 Task: In the Contact  Nova.Martin@iko.com, Create email and send with subject: 'Elevate Your Success: Introducing a Transformative Opportunity', and with mail content 'Good Evening,_x000D_
Step into a world of unlimited possibilities. Our cutting-edge solution will empower you to overcome challenges and achieve unparalleled success in your industry._x000D_
Thanks and Regards', attach the document: Agenda.pdf and insert image: visitingcard.jpg. Below Thank and Regards, write Reddit and insert the URL: 'www.reddit.com'. Mark checkbox to create task to follow up : In 1 week. Logged in from softage.10@softage.net
Action: Mouse moved to (84, 47)
Screenshot: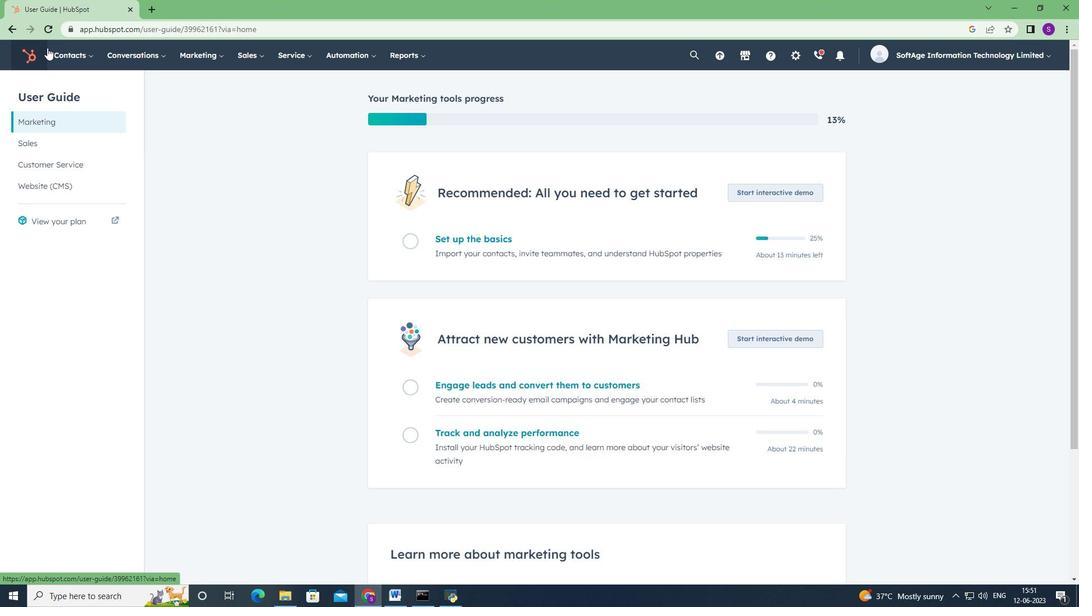 
Action: Mouse pressed left at (84, 47)
Screenshot: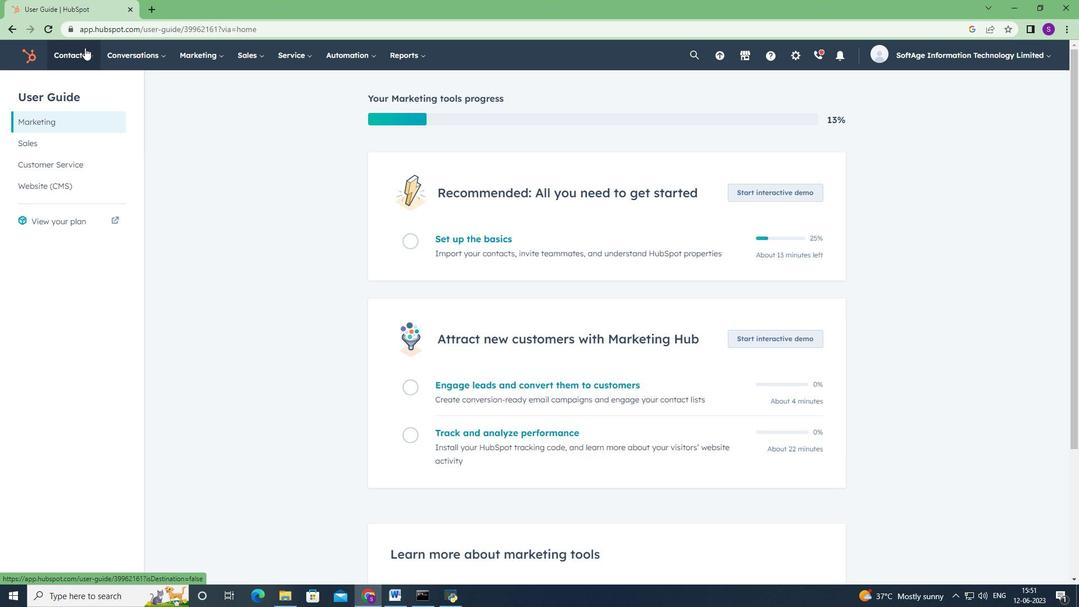 
Action: Mouse moved to (96, 90)
Screenshot: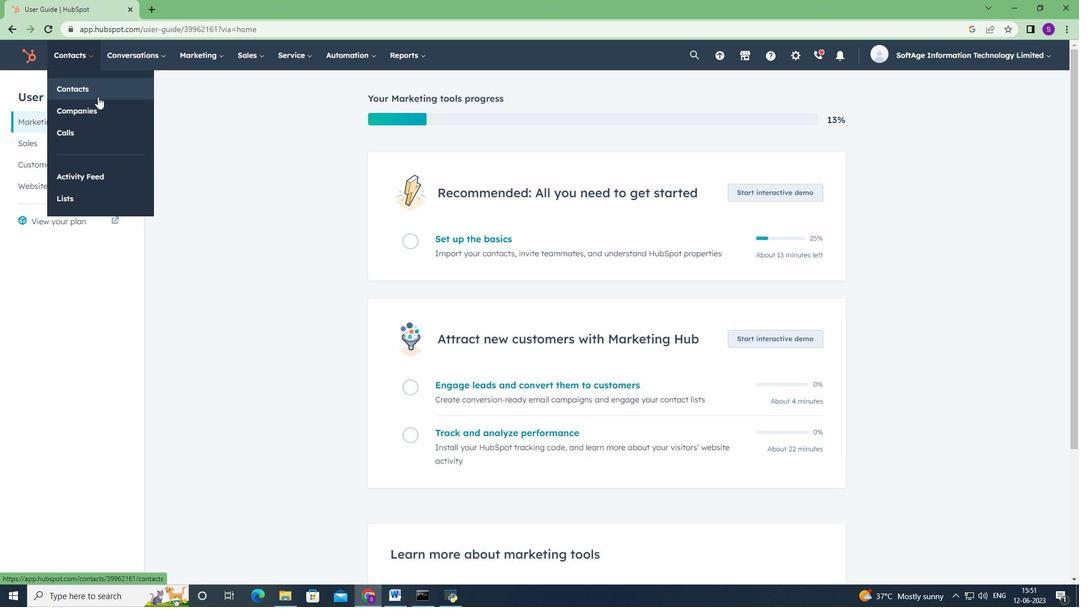 
Action: Mouse pressed left at (96, 90)
Screenshot: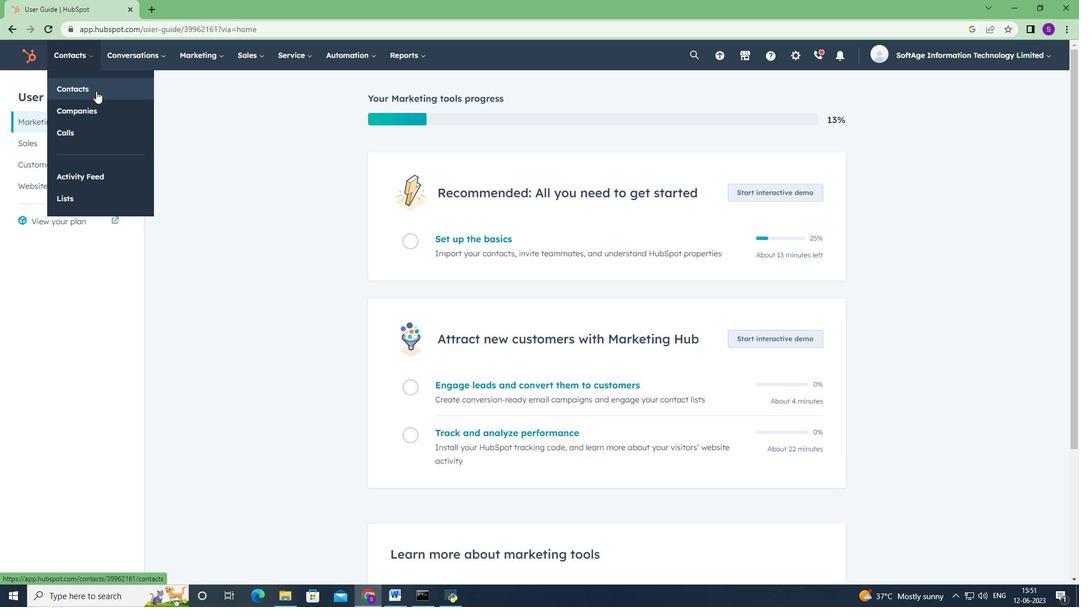 
Action: Mouse moved to (71, 183)
Screenshot: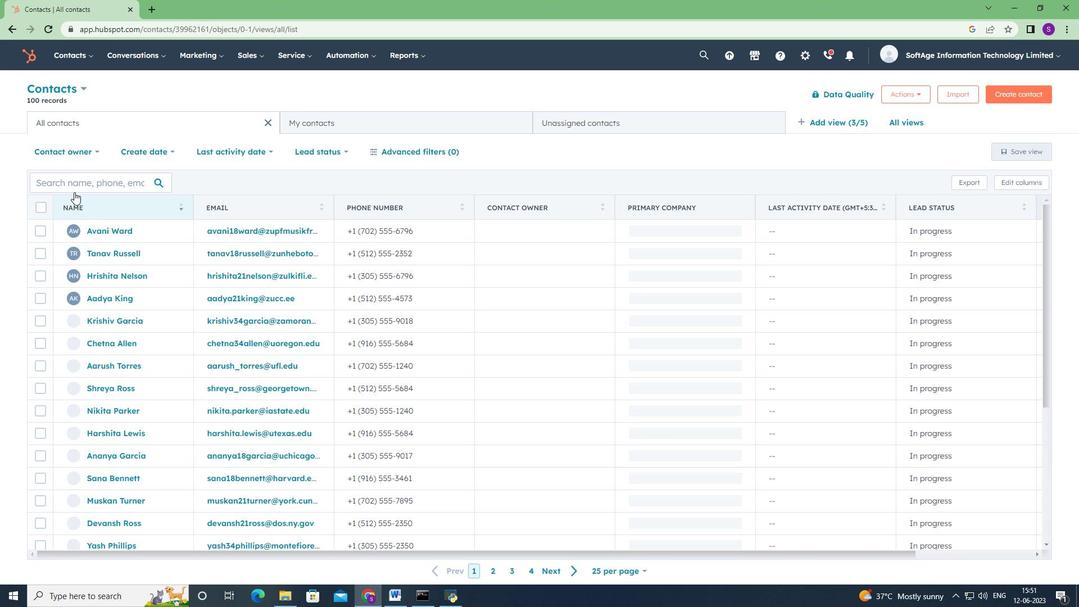 
Action: Mouse pressed left at (71, 183)
Screenshot: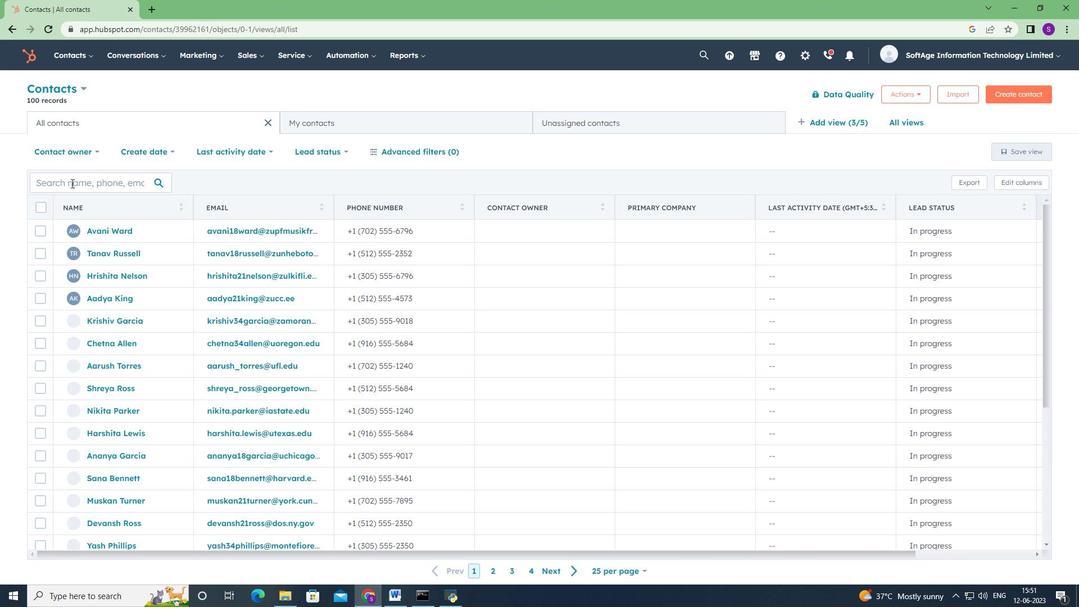 
Action: Key pressed <Key.shift><Key.shift>Nova.<Key.shift>Martin<Key.shift>@iko.com
Screenshot: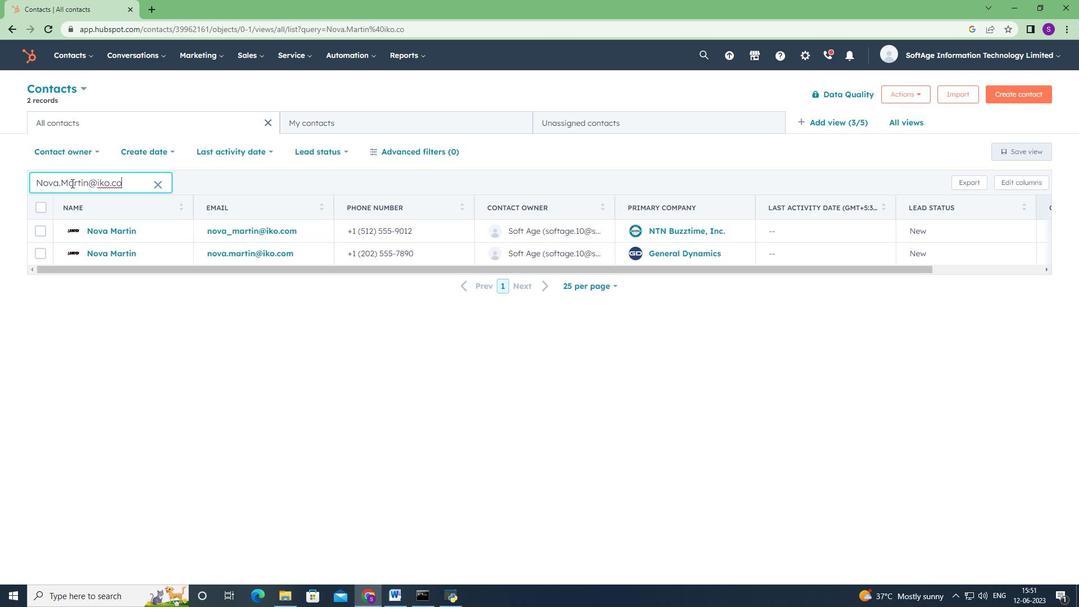 
Action: Mouse moved to (118, 258)
Screenshot: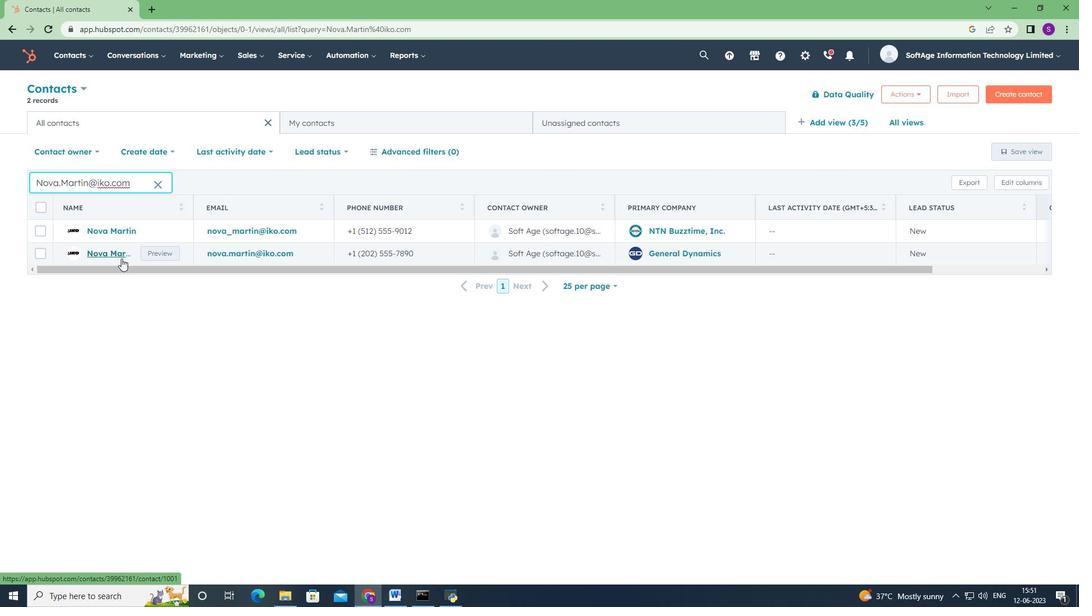 
Action: Mouse pressed left at (118, 258)
Screenshot: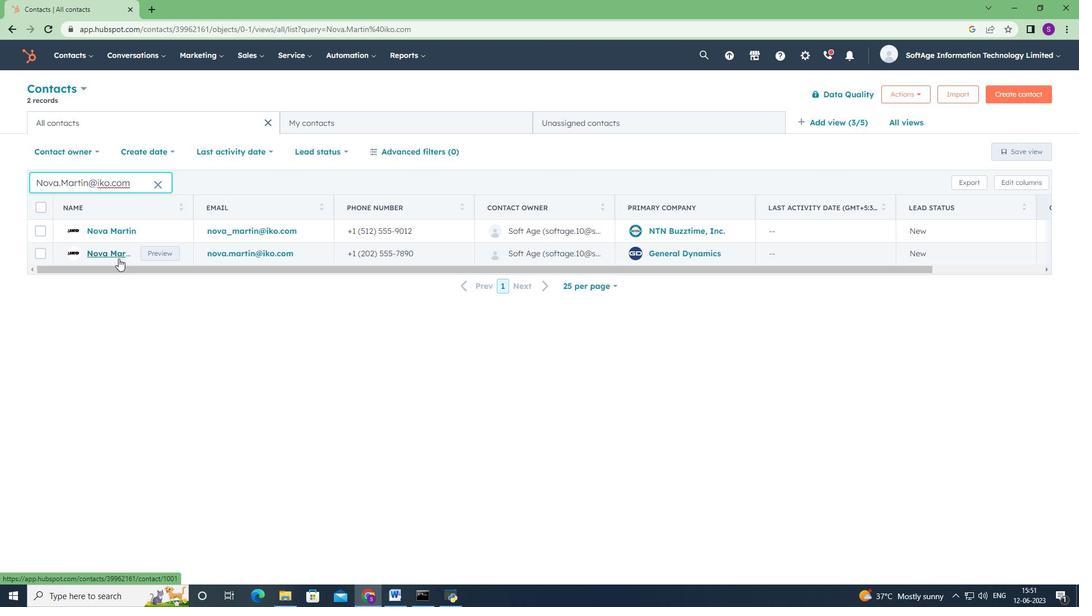
Action: Mouse moved to (77, 190)
Screenshot: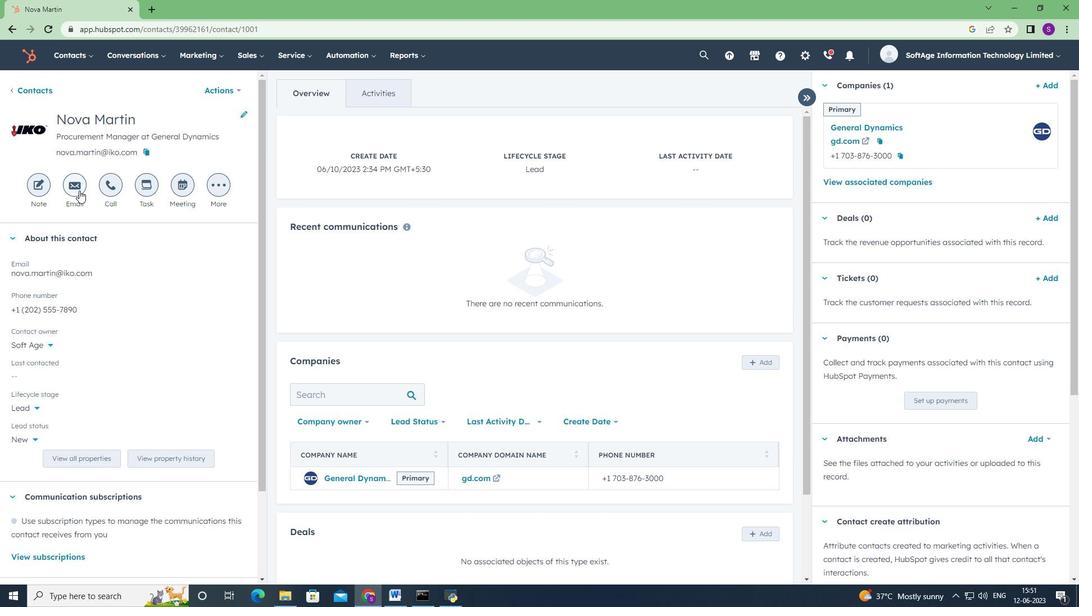 
Action: Mouse pressed left at (77, 190)
Screenshot: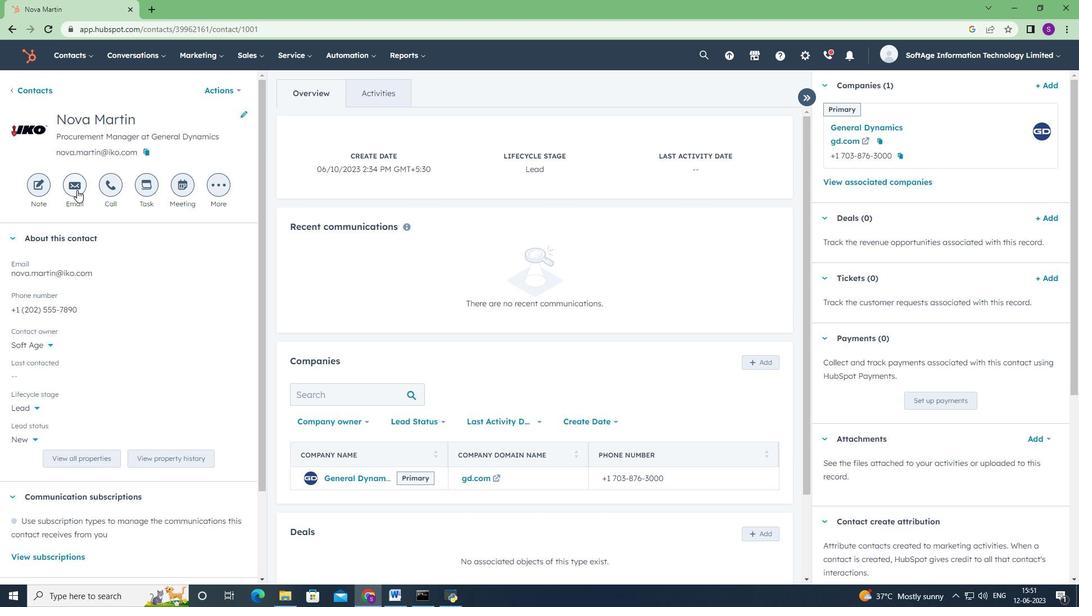 
Action: Mouse moved to (683, 396)
Screenshot: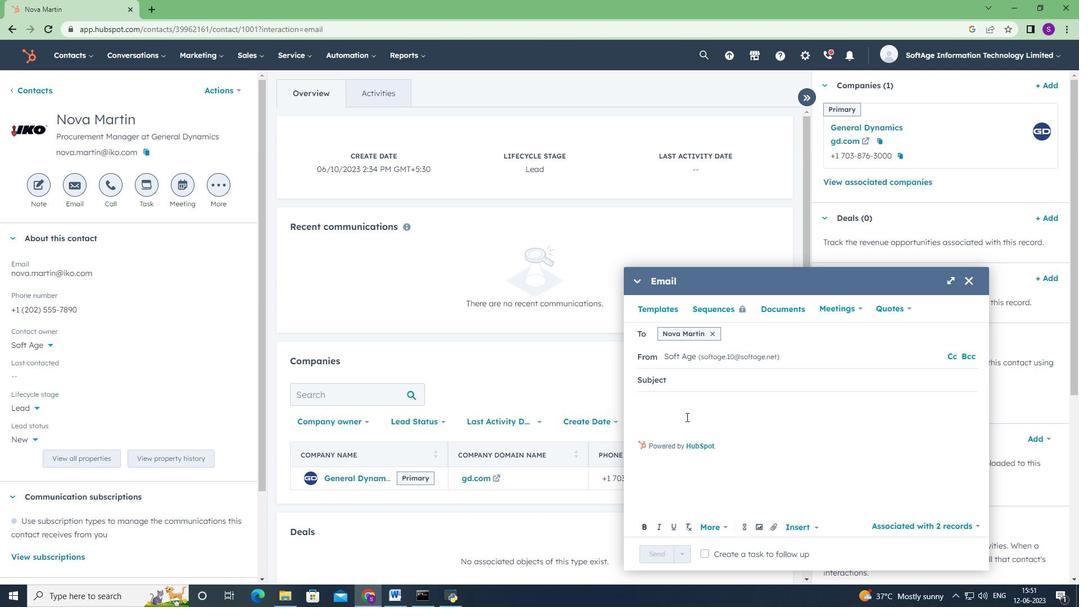 
Action: Key pressed <Key.shift>Elevate<Key.space><Key.shift>Your<Key.space><Key.shift>Success<Key.shift><Key.shift><Key.shift><Key.shift><Key.shift><Key.shift><Key.shift>:<Key.space><Key.shift><Key.shift><Key.shift><Key.shift><Key.shift><Key.shift><Key.shift>Introducing<Key.space>a<Key.space><Key.shift>Transformative<Key.space><Key.shift>Opportunity
Screenshot: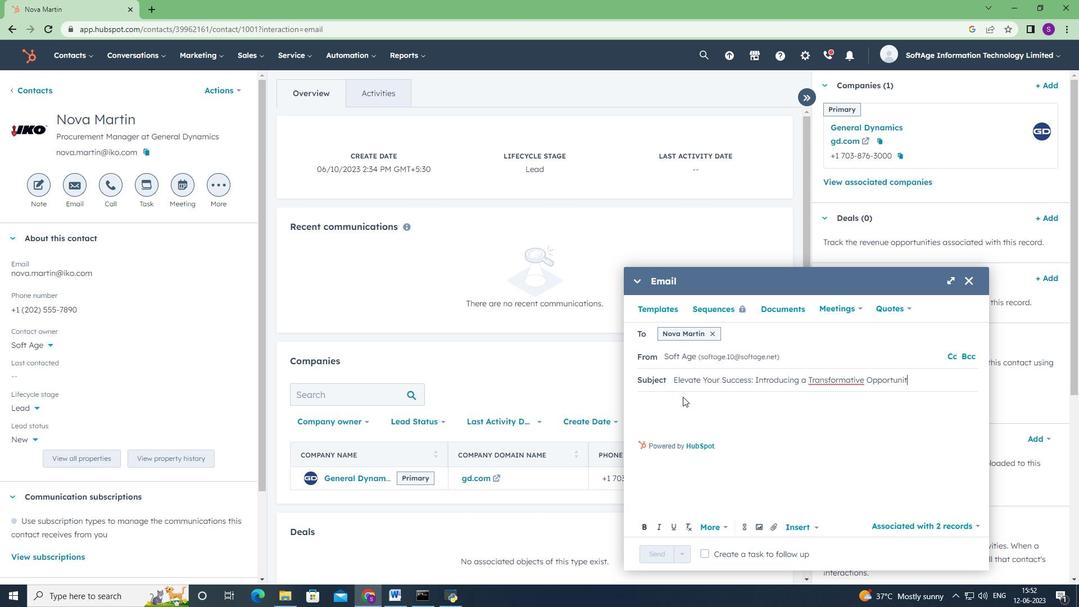 
Action: Mouse moved to (664, 405)
Screenshot: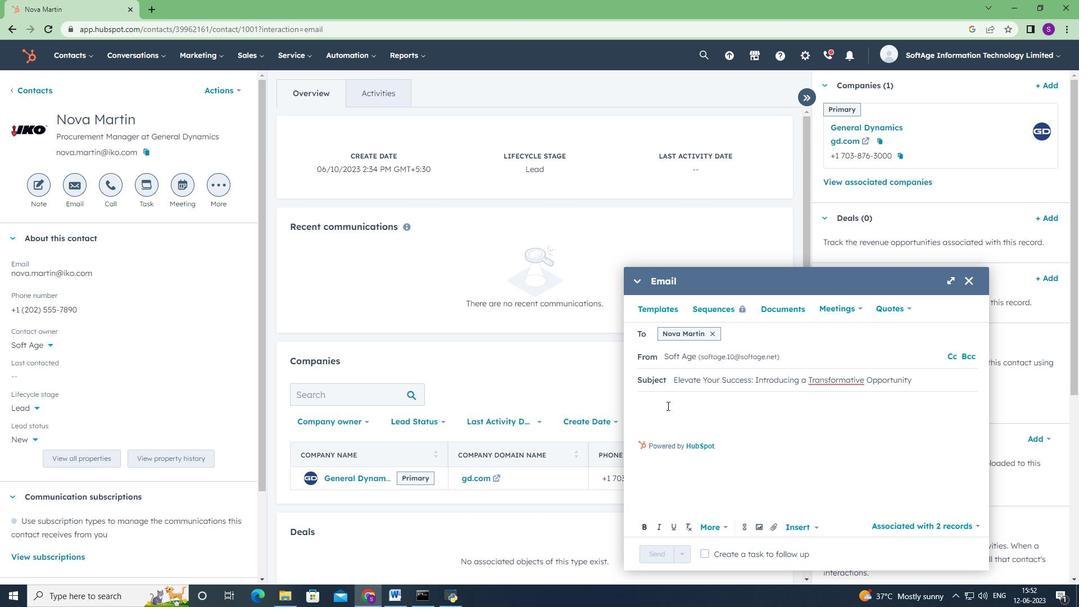 
Action: Mouse pressed left at (664, 405)
Screenshot: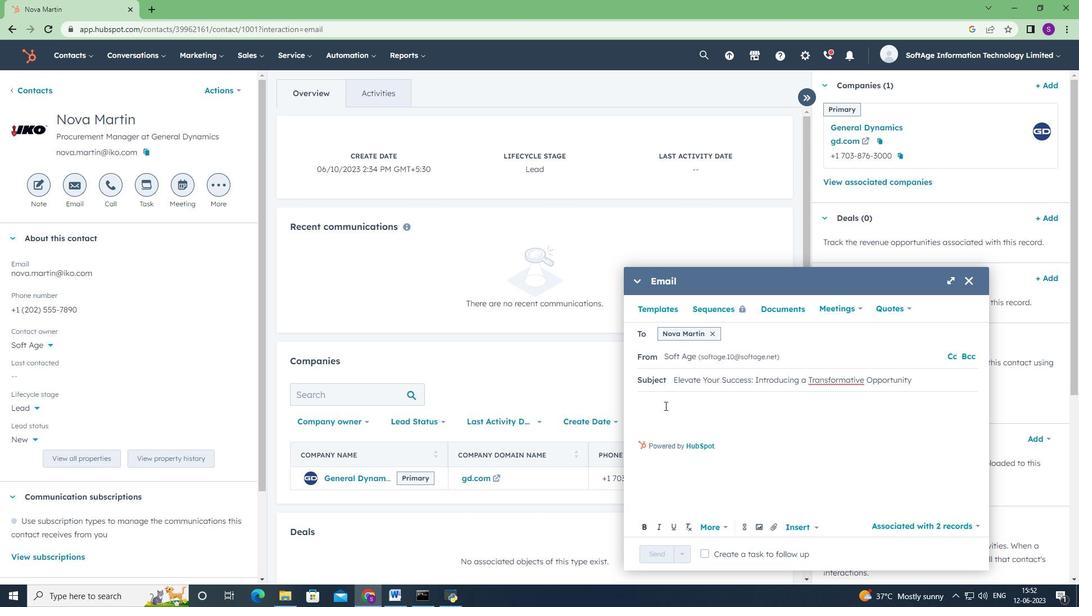 
Action: Key pressed <Key.shift><Key.shift><Key.shift><Key.shift><Key.shift><Key.shift>Good<Key.space><Key.shift><Key.shift><Key.shift><Key.shift><Key.shift><Key.shift><Key.shift><Key.shift>Evening<Key.enter><Key.shift>Step<Key.space>into<Key.space>a<Key.space>world<Key.space>of<Key.space>unlimited<Key.space>possibilities<Key.space><Key.backspace>.<Key.space><Key.shift>Our<Key.space>cutting-edge<Key.space>solution<Key.space>will<Key.space>empower<Key.space>you<Key.space>to<Key.space>overcome<Key.space>challenges<Key.space>and<Key.space>a<Key.backspace><Key.backspace><Key.backspace><Key.backspace><Key.backspace><Key.backspace><Key.space>and<Key.space>achieve<Key.space>unparalle;<Key.backspace>led<Key.space>success<Key.space>in<Key.space>your<Key.space>industry.<Key.enter><Key.shift>Thanks<Key.space>and<Key.space><Key.shift>Regards
Screenshot: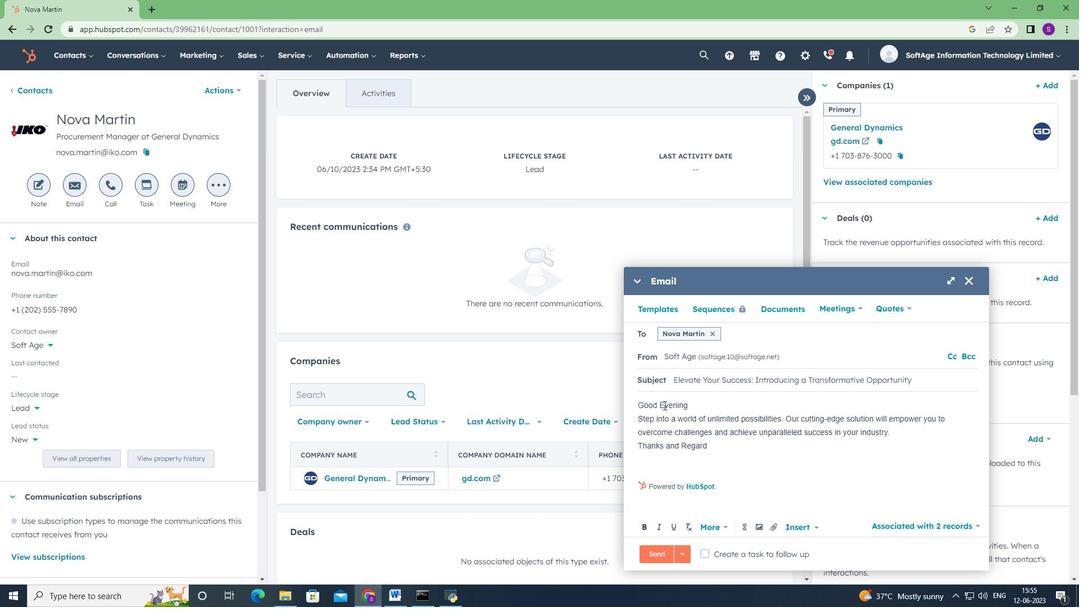 
Action: Mouse moved to (757, 506)
Screenshot: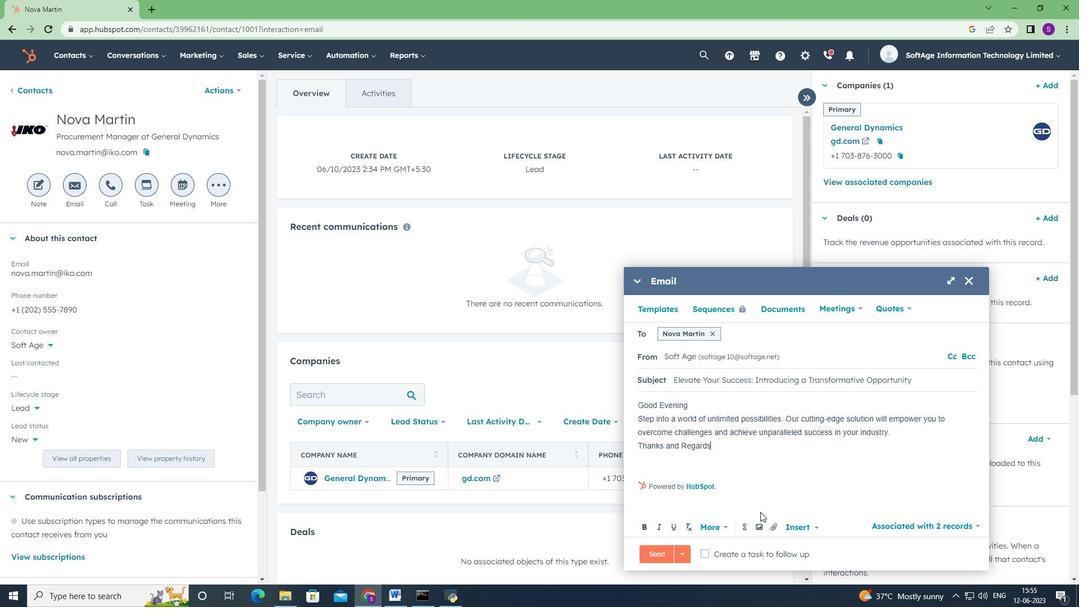 
Action: Key pressed <Key.enter>
Screenshot: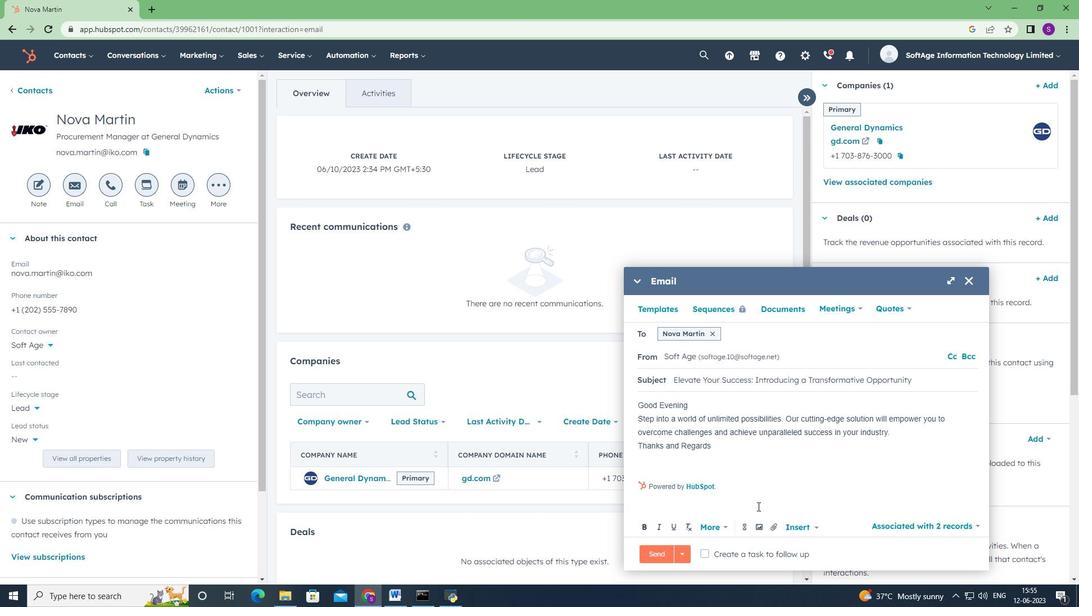 
Action: Mouse moved to (774, 527)
Screenshot: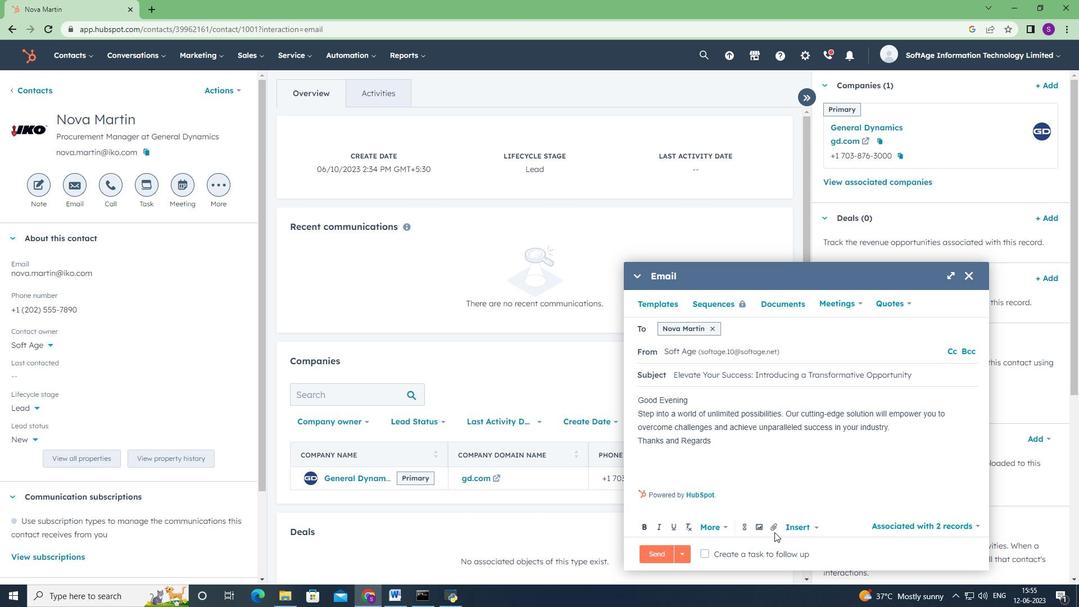 
Action: Mouse pressed left at (774, 527)
Screenshot: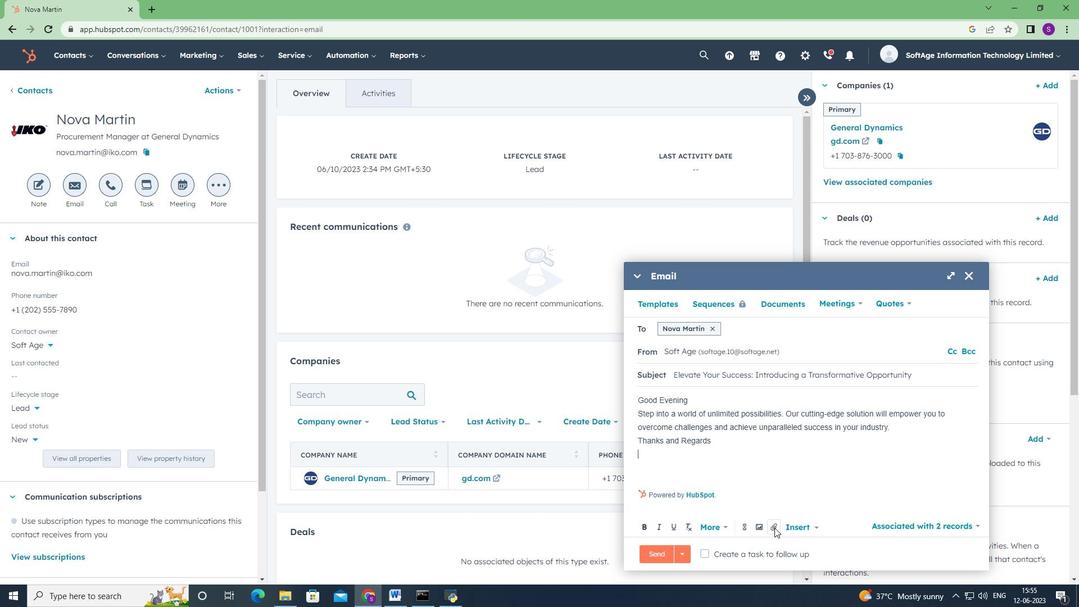 
Action: Mouse moved to (781, 493)
Screenshot: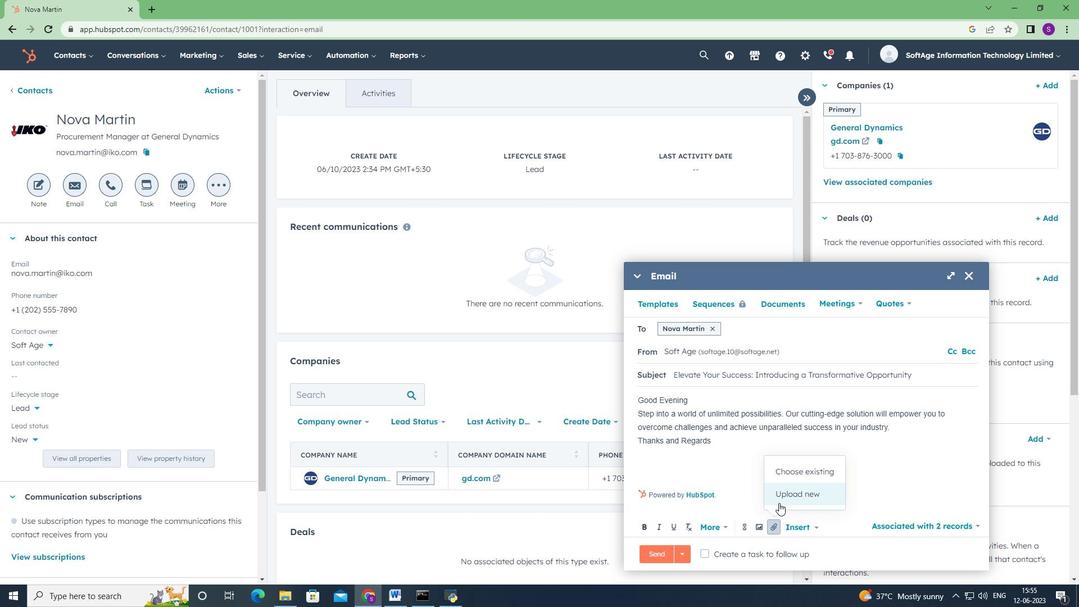 
Action: Mouse pressed left at (781, 493)
Screenshot: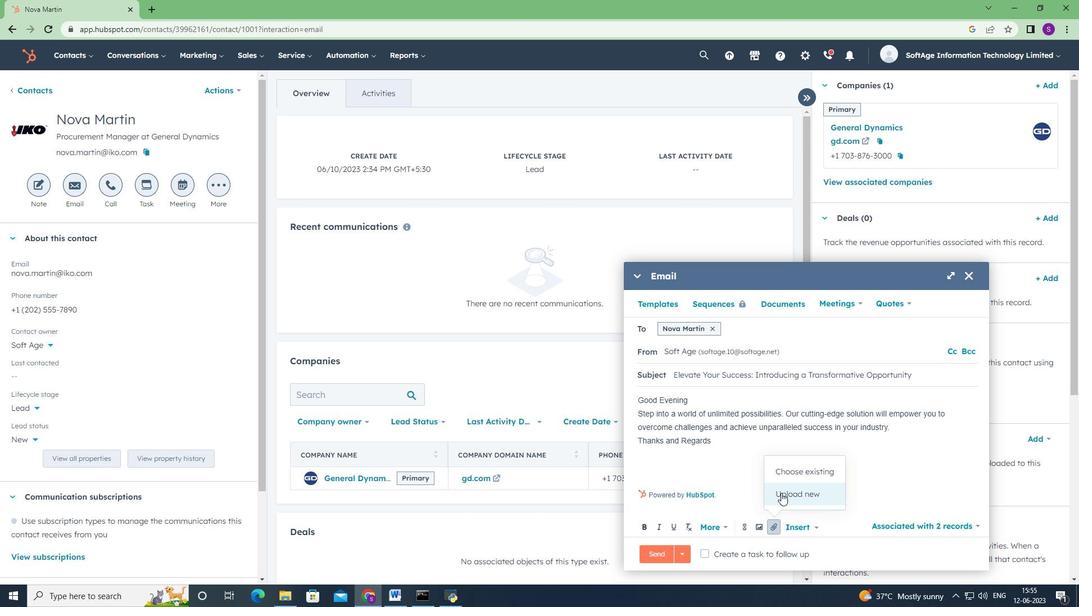 
Action: Mouse moved to (54, 139)
Screenshot: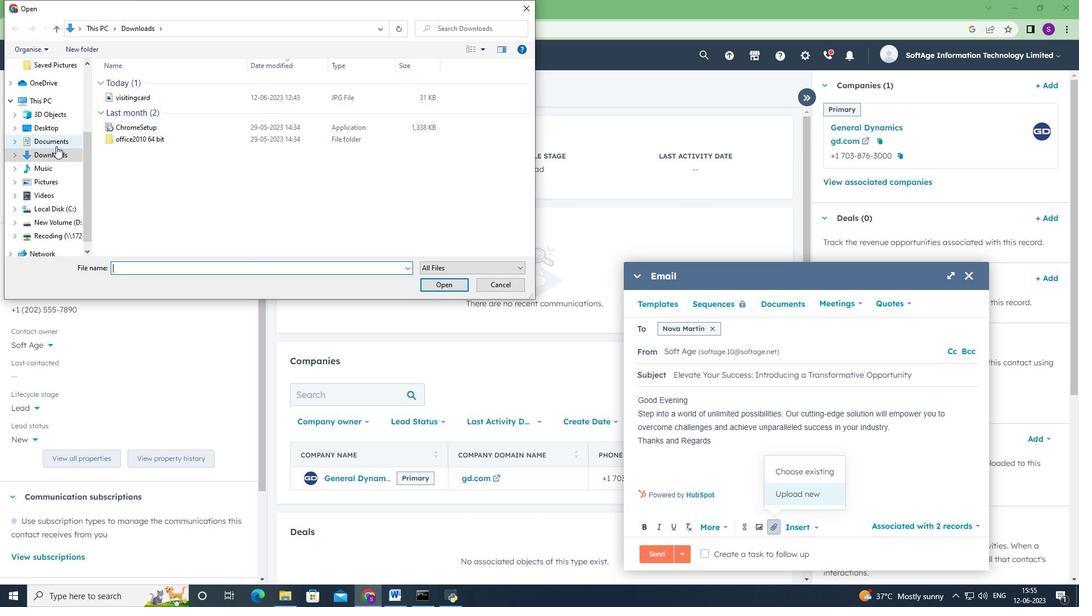 
Action: Mouse pressed left at (54, 139)
Screenshot: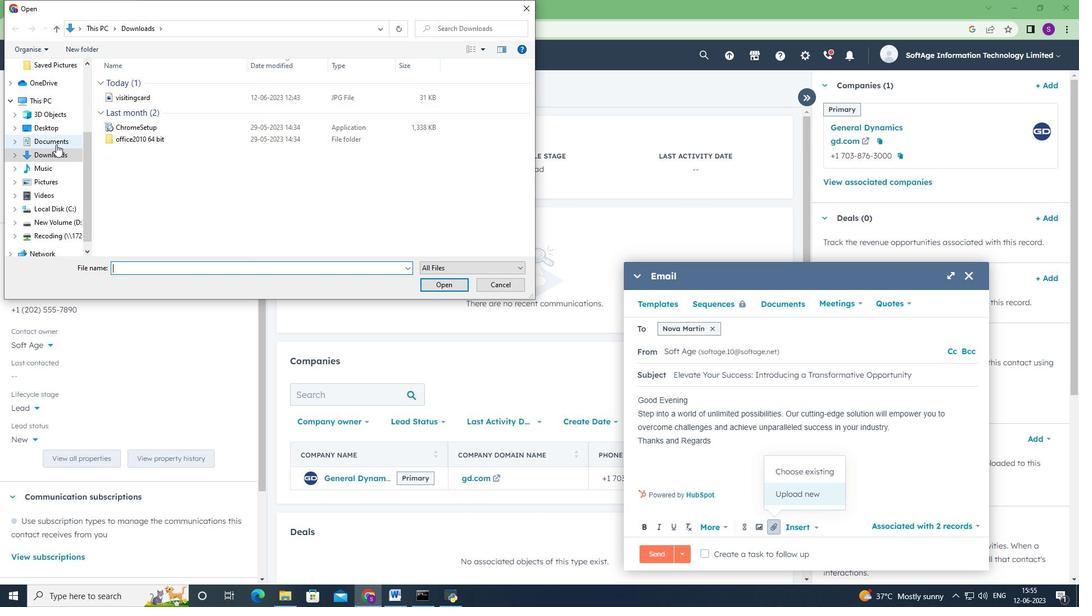 
Action: Mouse moved to (137, 82)
Screenshot: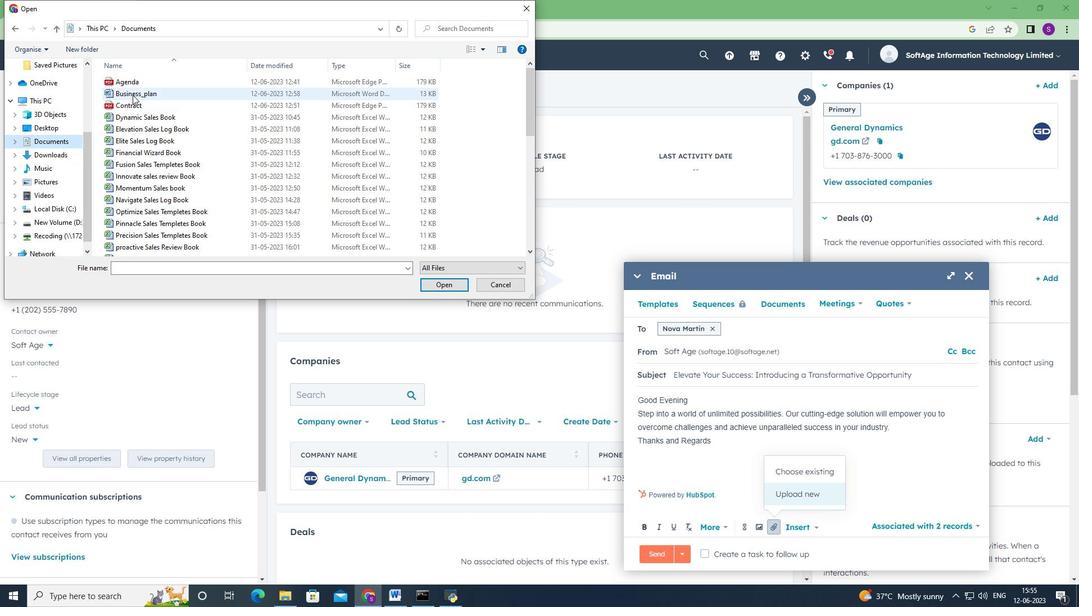 
Action: Mouse pressed left at (137, 82)
Screenshot: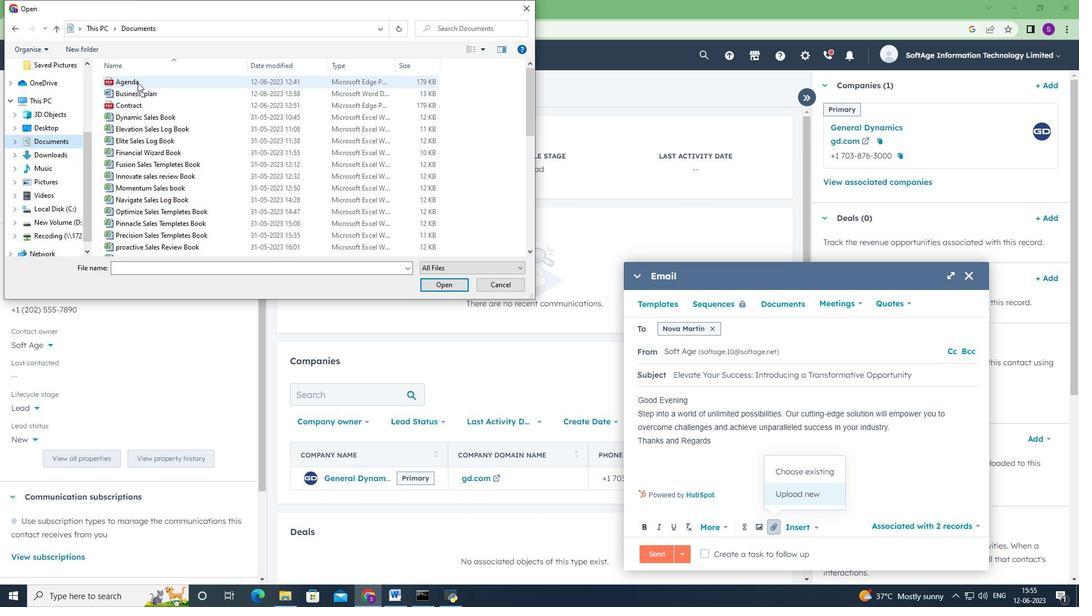 
Action: Mouse moved to (458, 281)
Screenshot: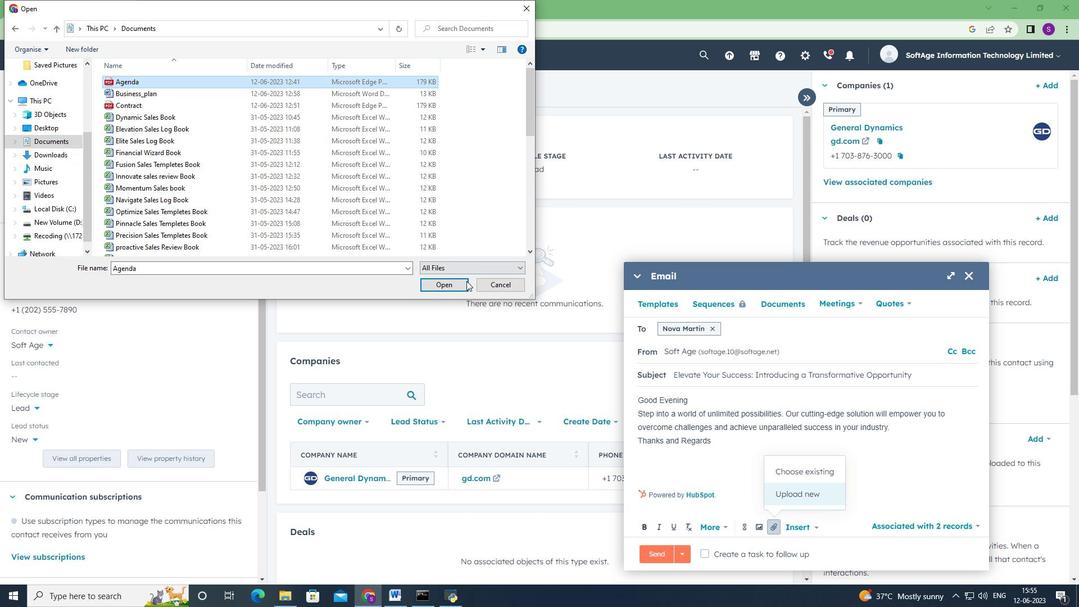 
Action: Mouse pressed left at (458, 281)
Screenshot: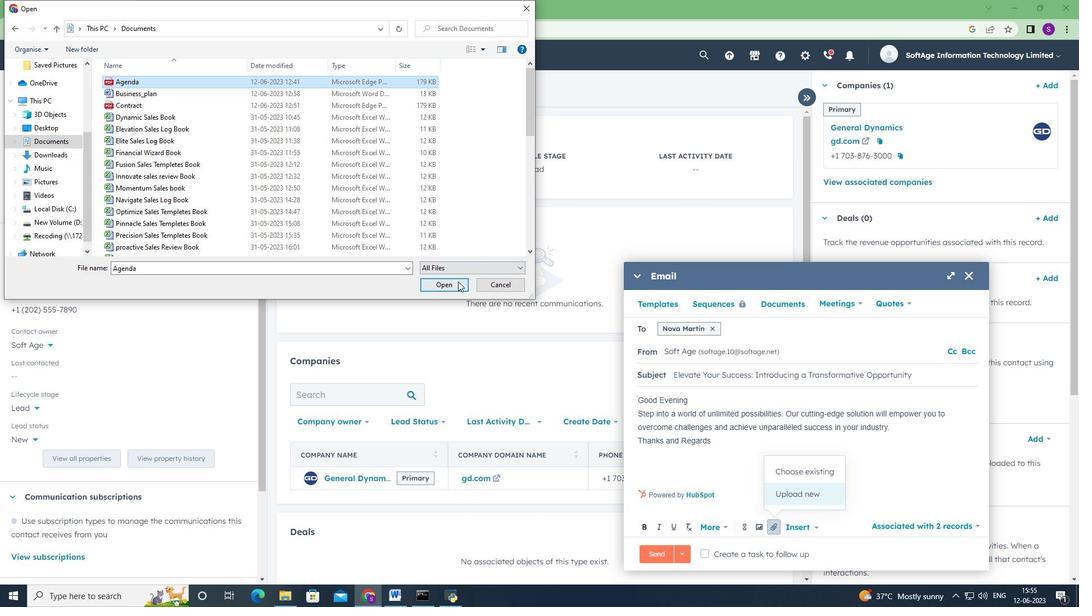 
Action: Mouse moved to (761, 497)
Screenshot: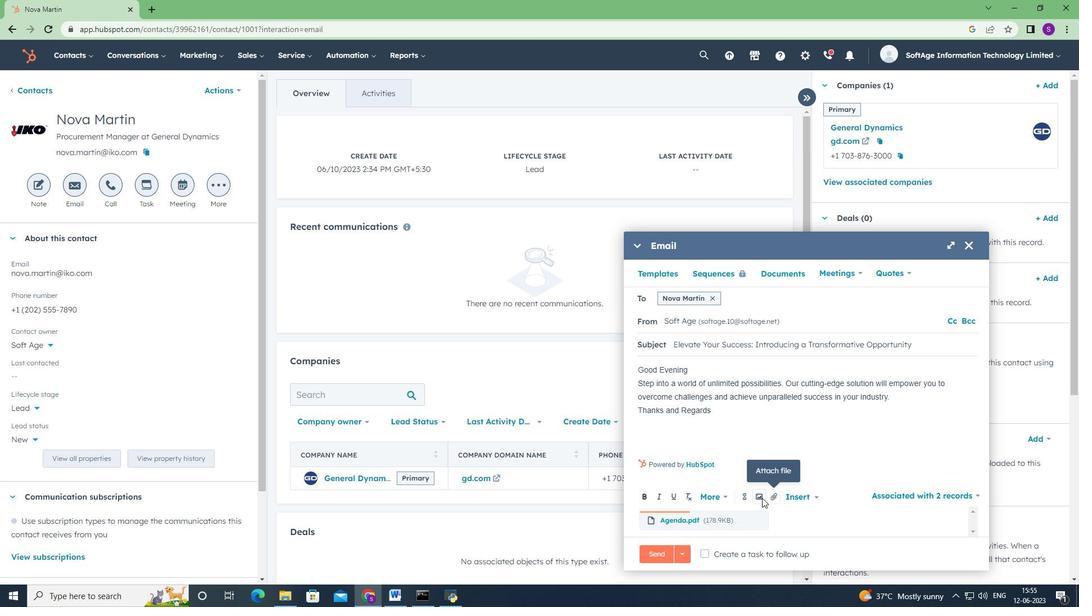 
Action: Mouse pressed left at (761, 497)
Screenshot: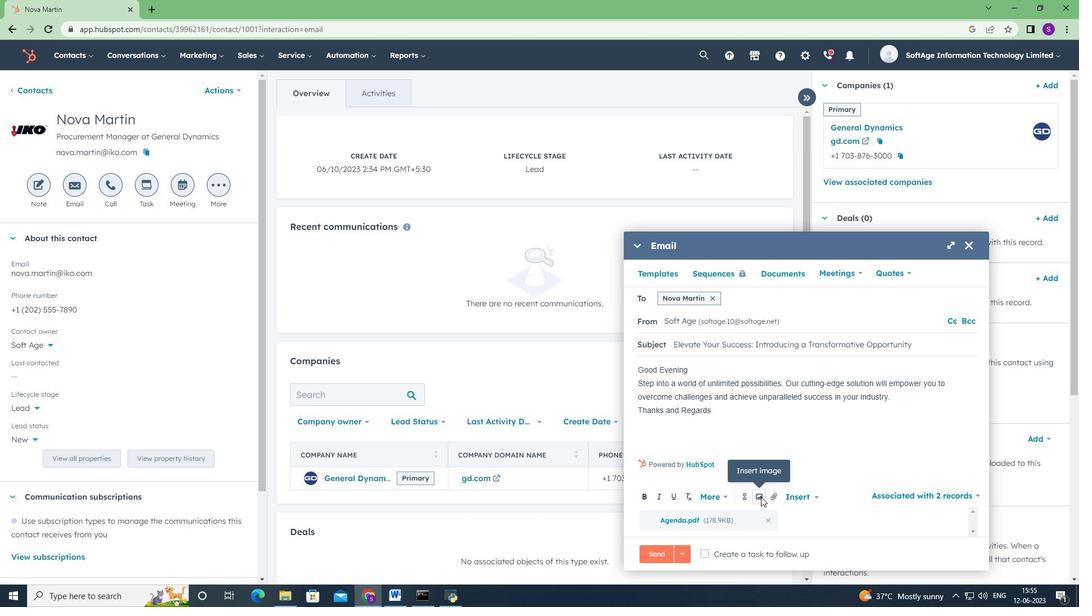 
Action: Mouse moved to (753, 468)
Screenshot: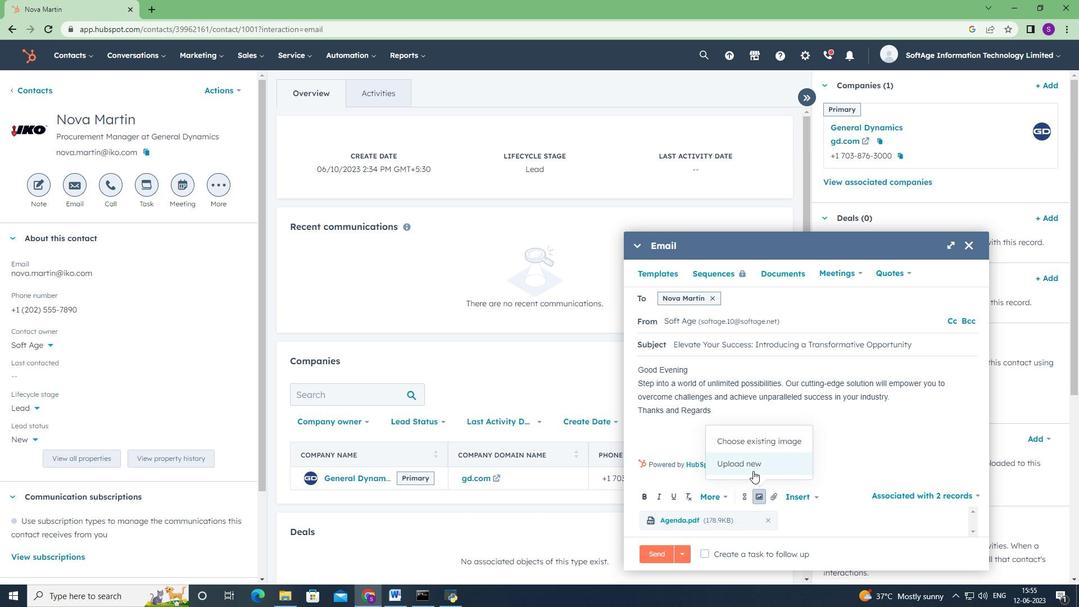 
Action: Mouse pressed left at (753, 468)
Screenshot: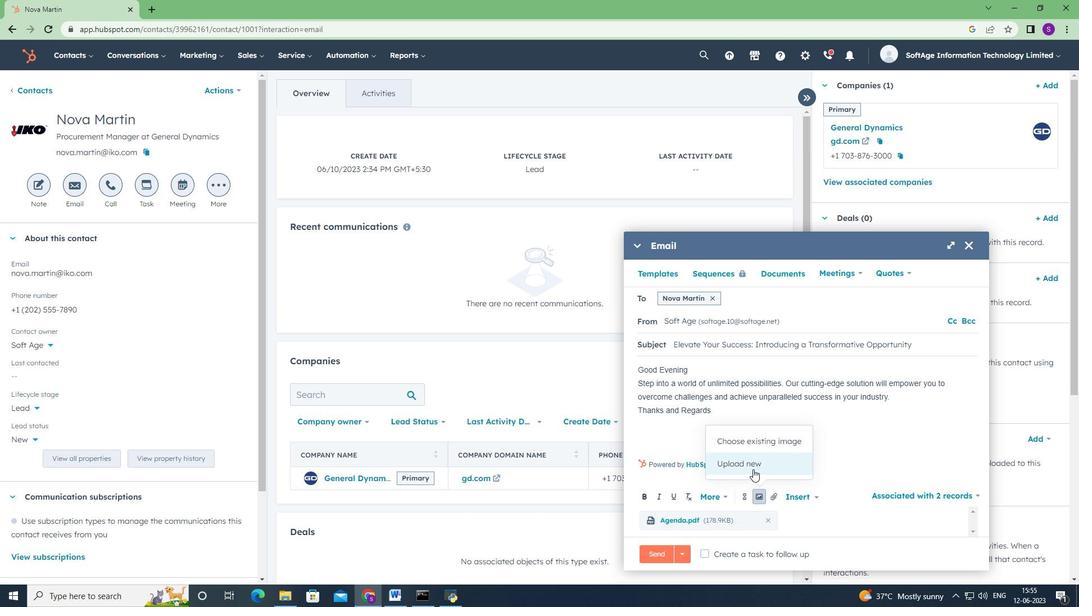 
Action: Mouse moved to (44, 157)
Screenshot: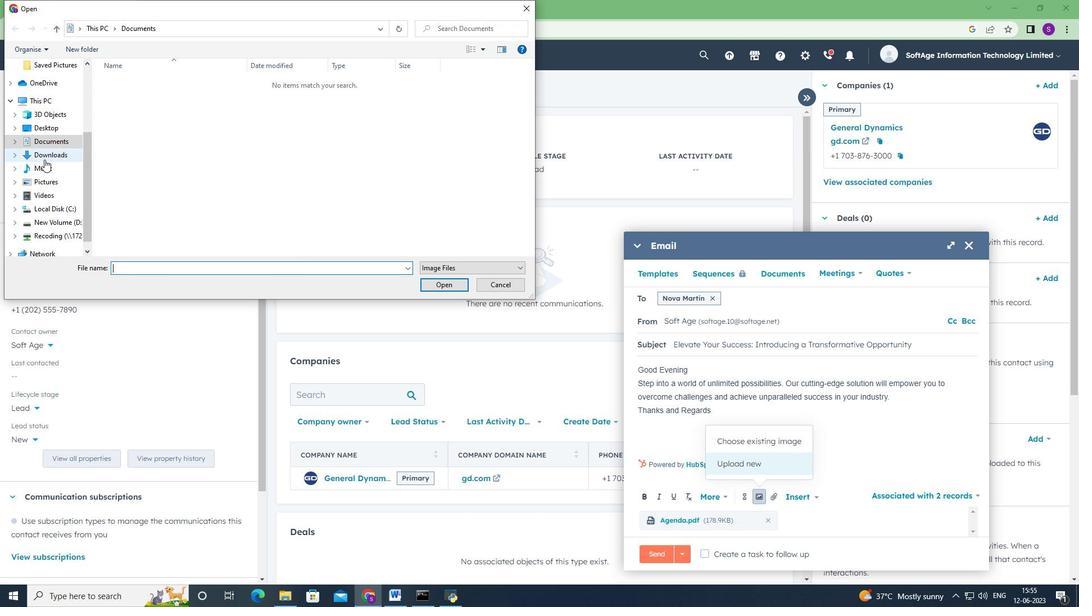 
Action: Mouse pressed left at (44, 157)
Screenshot: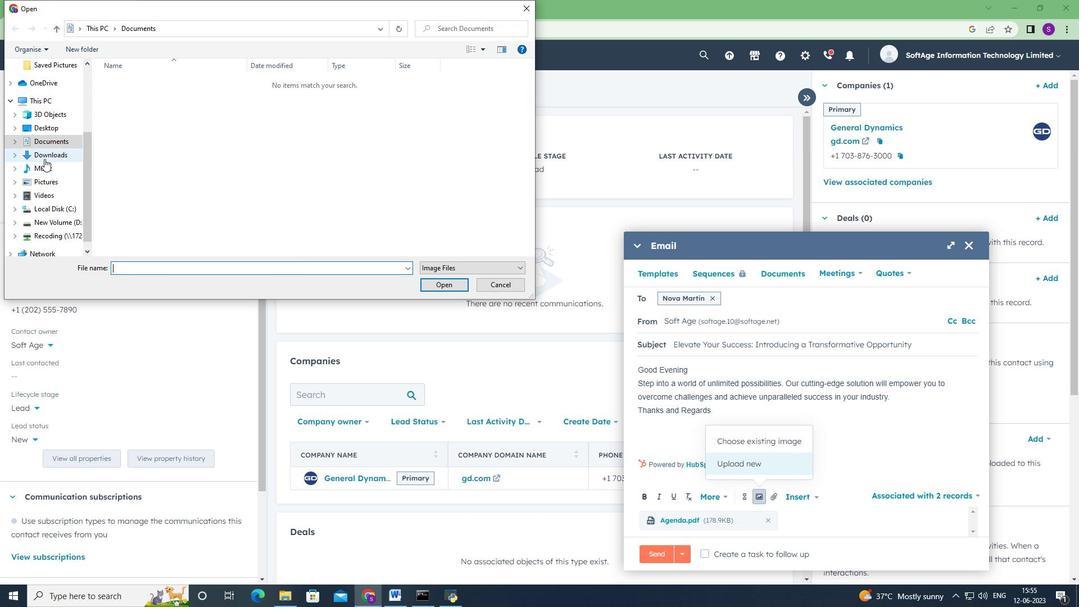 
Action: Mouse moved to (161, 97)
Screenshot: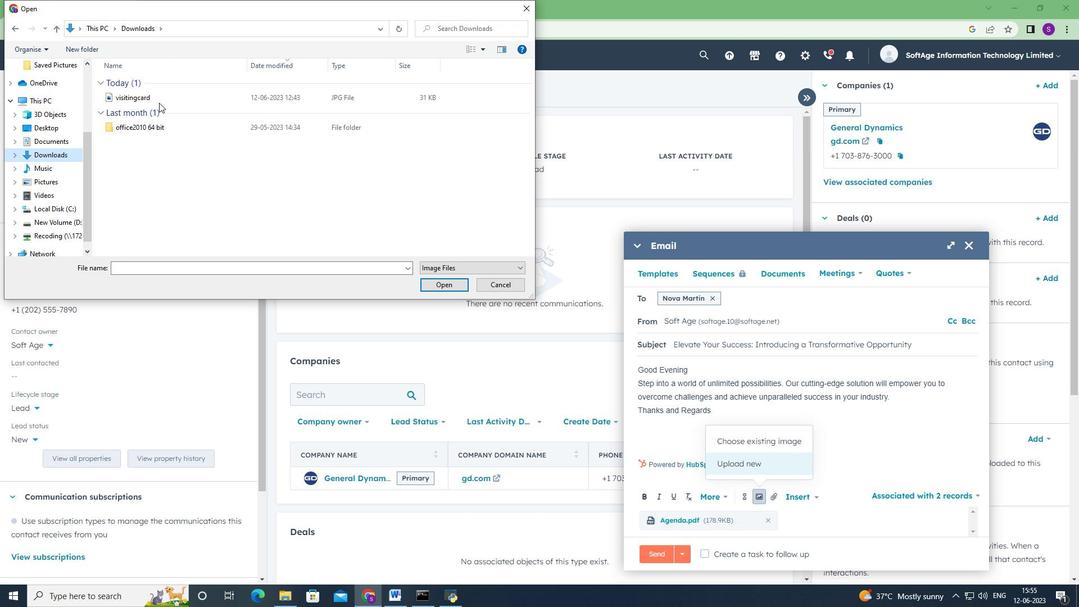 
Action: Mouse pressed left at (161, 97)
Screenshot: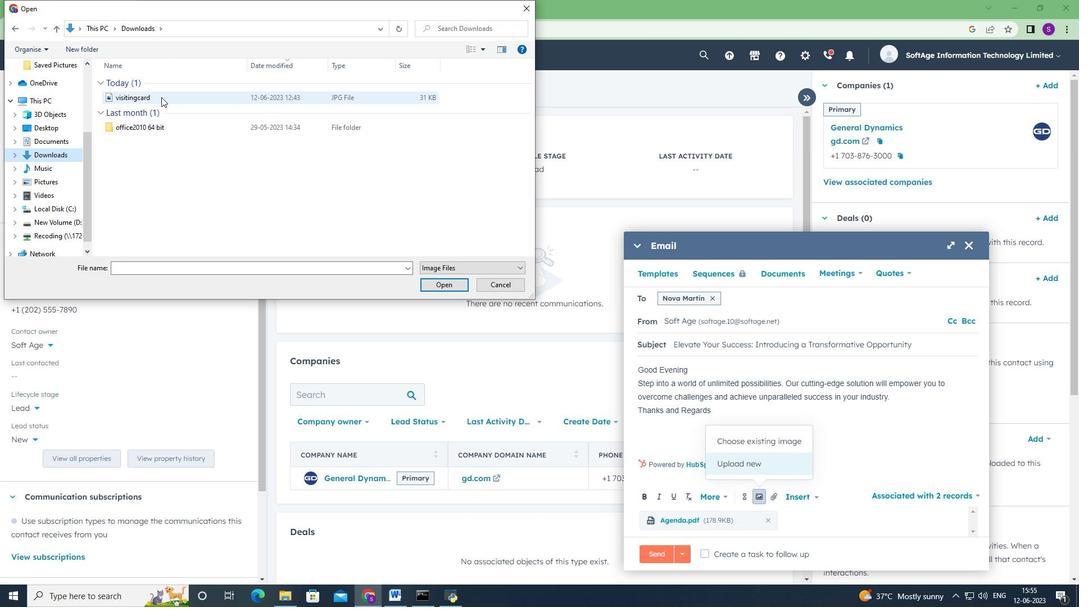
Action: Mouse moved to (438, 285)
Screenshot: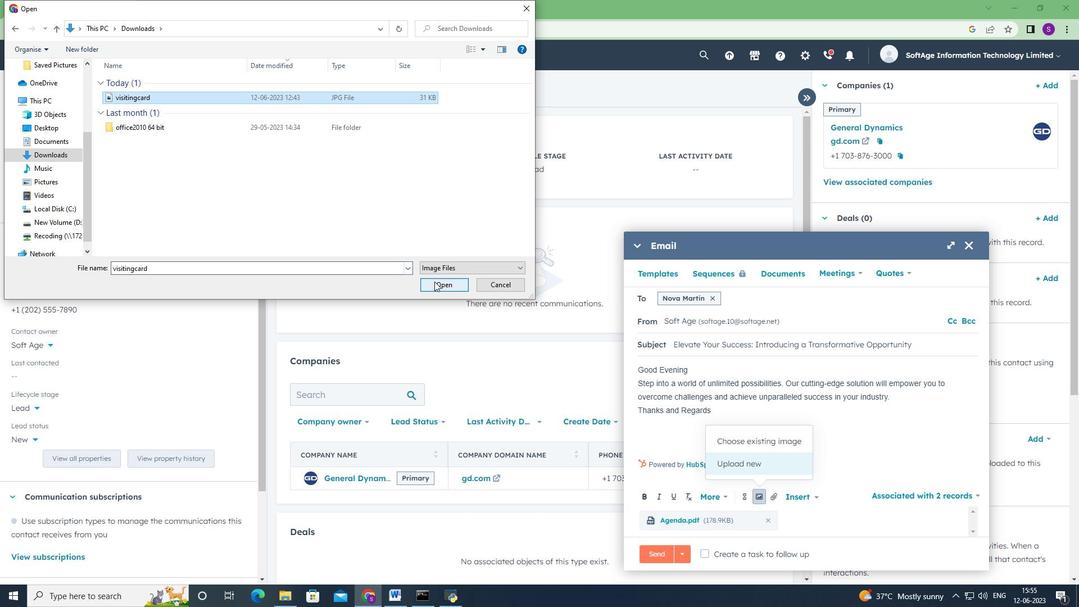 
Action: Mouse pressed left at (438, 285)
Screenshot: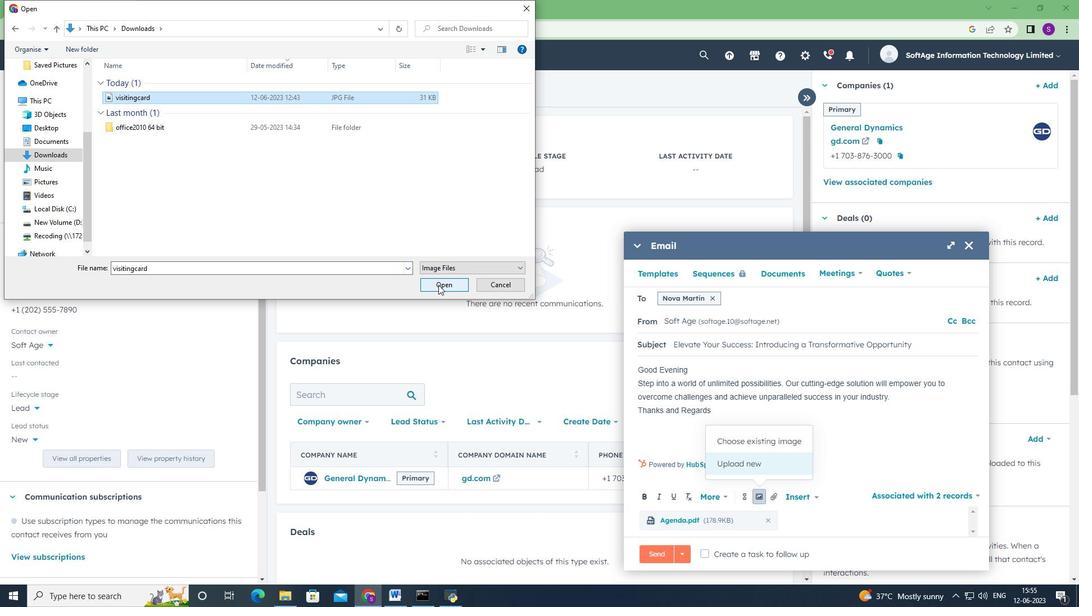 
Action: Mouse moved to (642, 308)
Screenshot: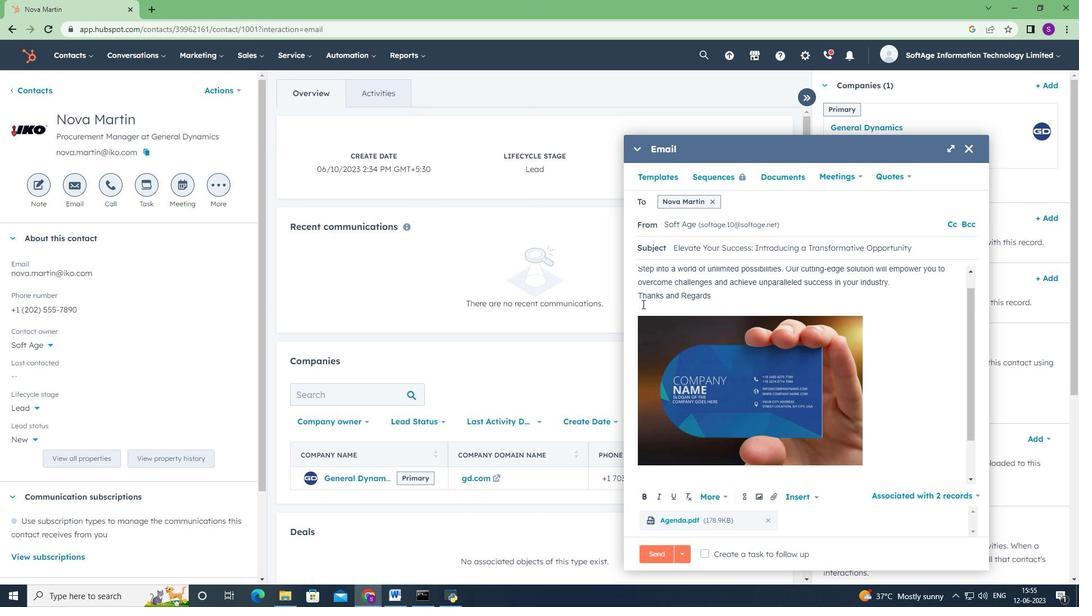 
Action: Mouse pressed left at (642, 308)
Screenshot: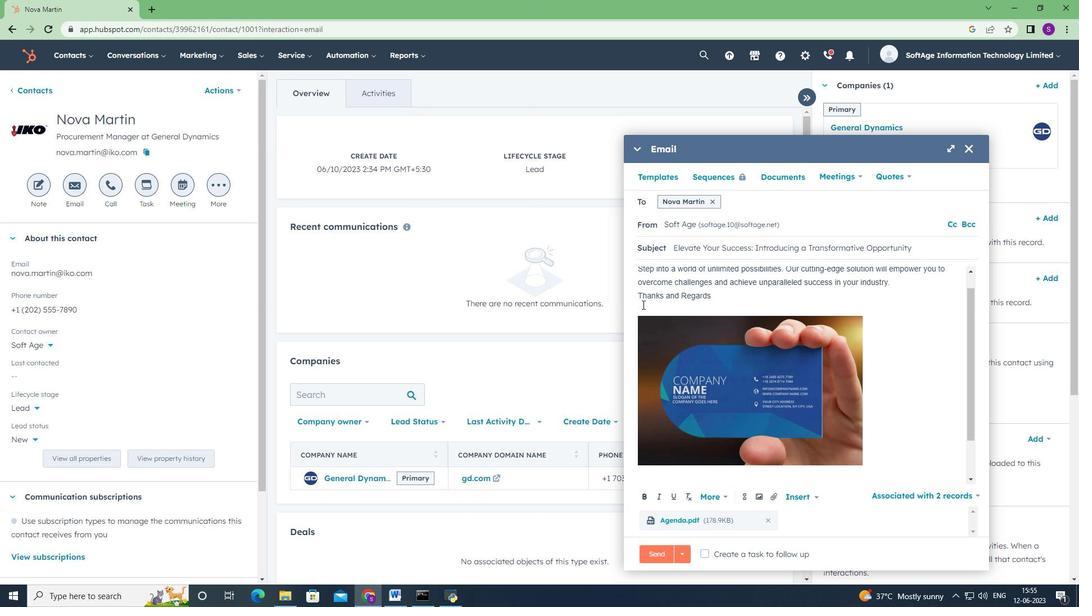 
Action: Key pressed <Key.shift><Key.shift><Key.shift><Key.shift><Key.shift><Key.shift><Key.shift><Key.shift><Key.shift><Key.shift><Key.shift><Key.shift><Key.shift><Key.shift><Key.shift><Key.shift><Key.shift><Key.shift><Key.shift><Key.shift><Key.shift><Key.shift><Key.shift><Key.shift><Key.shift><Key.shift><Key.shift><Key.shift><Key.shift><Key.shift><Key.shift><Key.shift><Key.shift><Key.shift><Key.shift><Key.shift><Key.shift><Key.shift><Key.shift><Key.shift><Key.shift><Key.shift><Key.shift><Key.shift><Key.shift><Key.shift><Key.shift><Key.shift><Key.shift><Key.shift><Key.shift><Key.shift><Key.shift><Key.shift><Key.shift><Key.shift><Key.shift><Key.shift><Key.shift><Key.shift><Key.shift><Key.shift><Key.shift><Key.shift><Key.shift><Key.shift><Key.shift><Key.shift><Key.shift><Key.shift><Key.shift><Key.shift><Key.shift><Key.shift><Key.shift><Key.shift><Key.shift><Key.shift><Key.shift><Key.shift><Key.shift><Key.shift><Key.shift>Redi<Key.backspace>dit<Key.space>
Screenshot: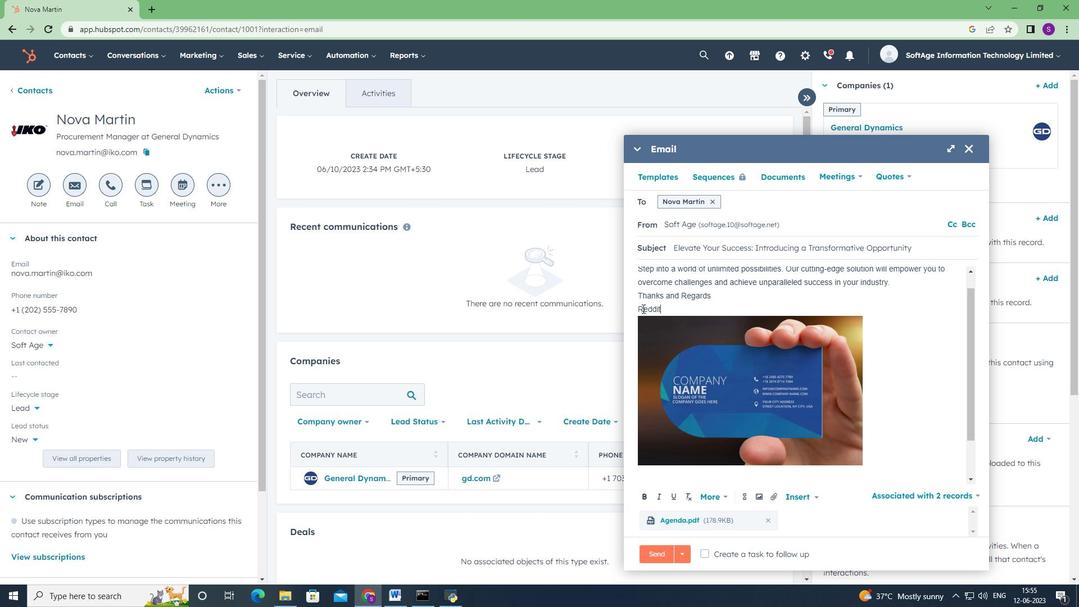 
Action: Mouse moved to (745, 498)
Screenshot: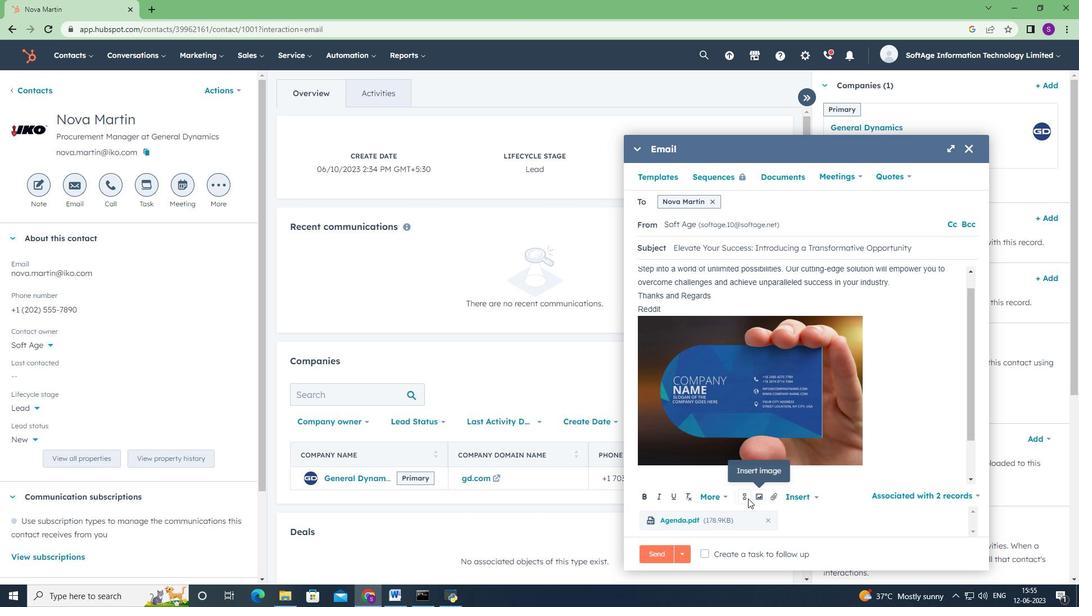 
Action: Mouse pressed left at (745, 498)
Screenshot: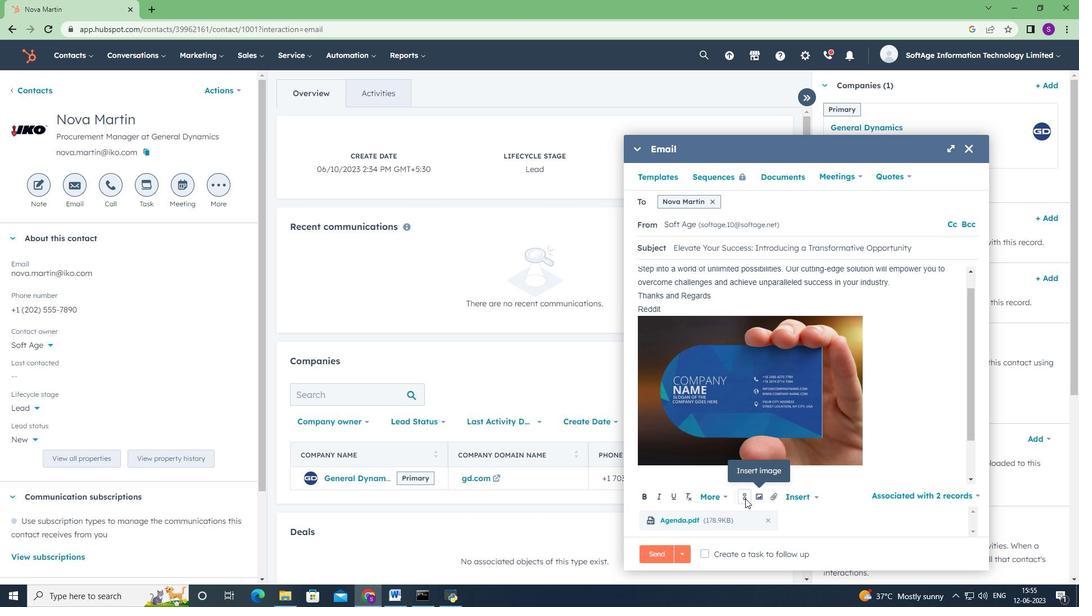 
Action: Key pressed www.reddit.com
Screenshot: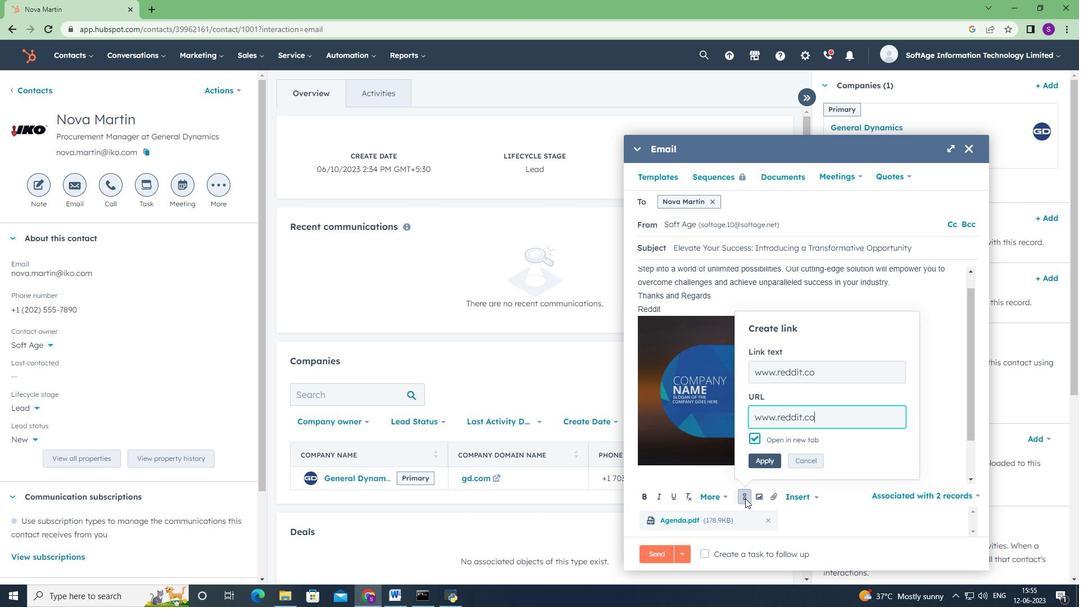 
Action: Mouse moved to (761, 463)
Screenshot: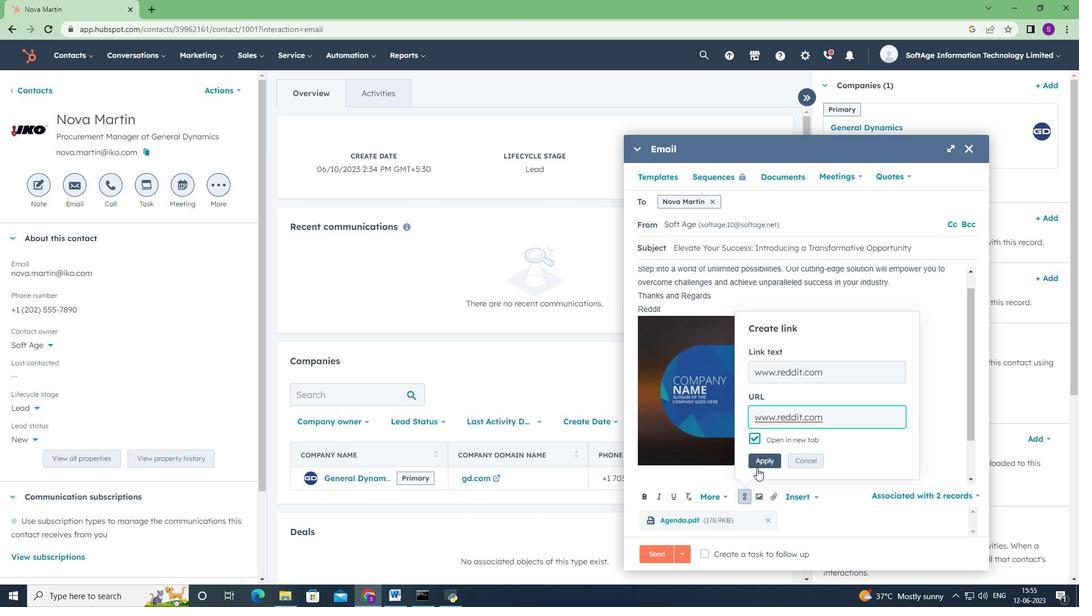 
Action: Mouse pressed left at (761, 463)
Screenshot: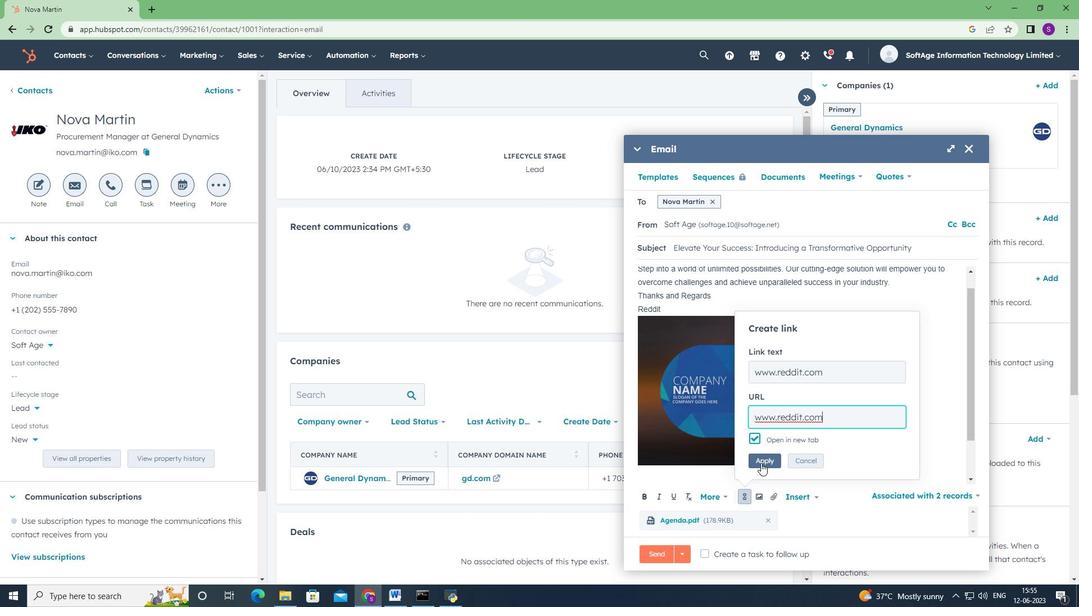 
Action: Mouse moved to (702, 555)
Screenshot: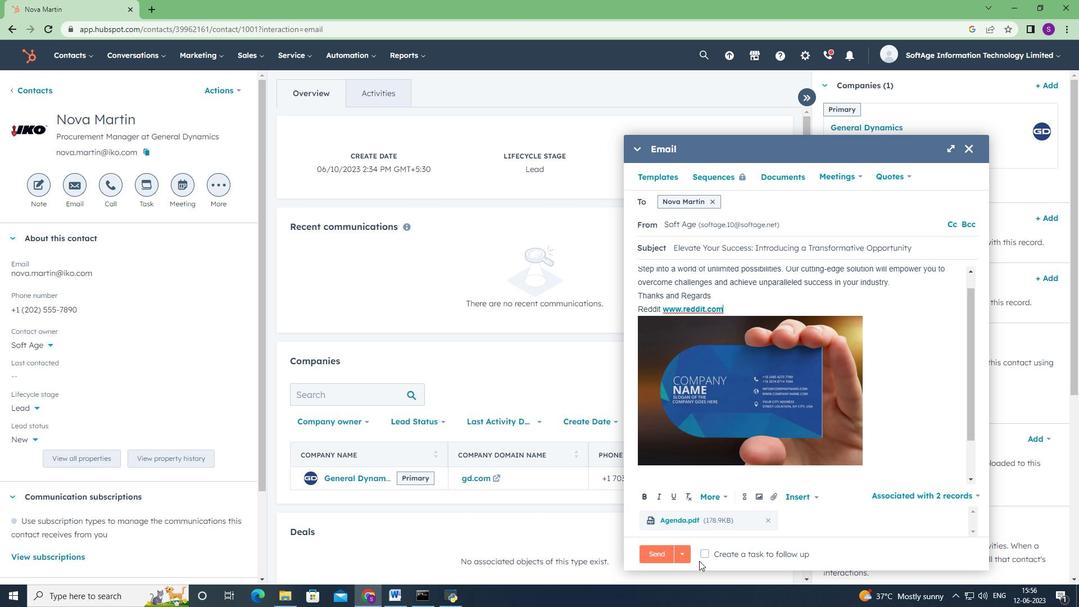 
Action: Mouse pressed left at (702, 555)
Screenshot: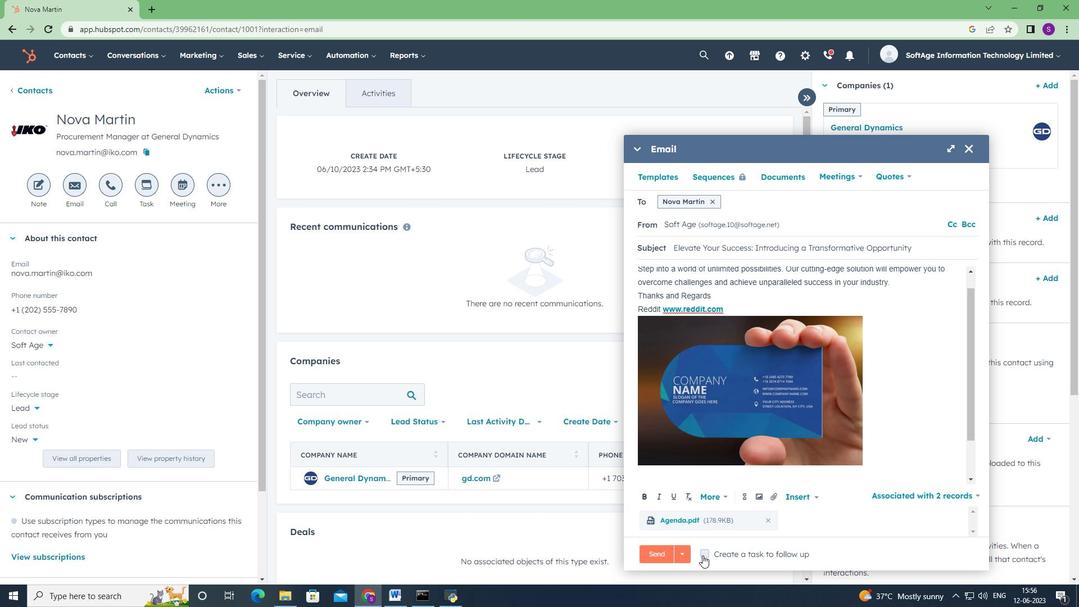 
Action: Mouse moved to (939, 556)
Screenshot: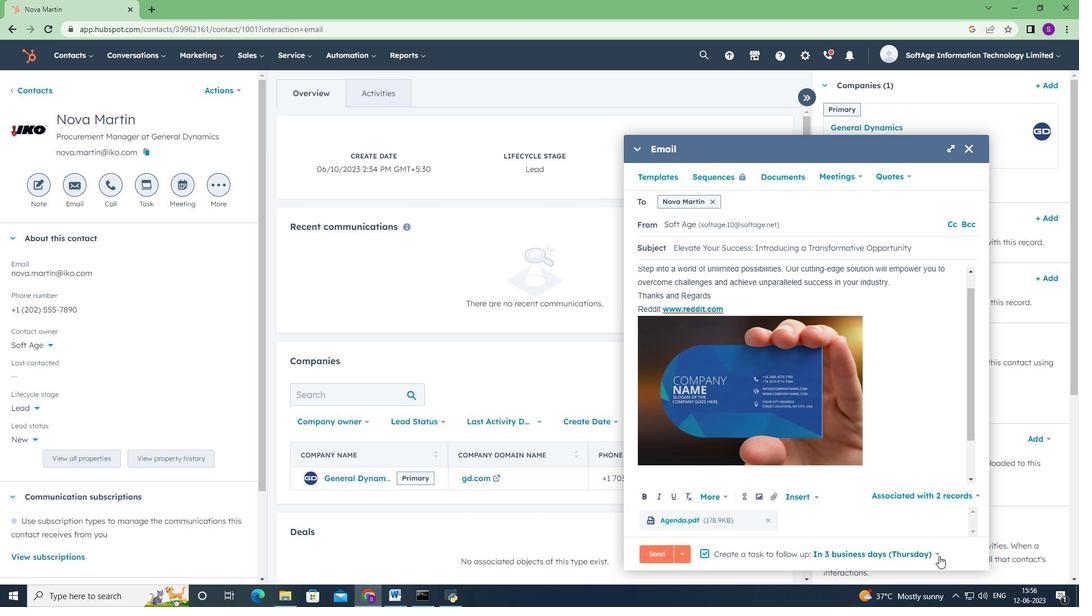 
Action: Mouse pressed left at (939, 556)
Screenshot: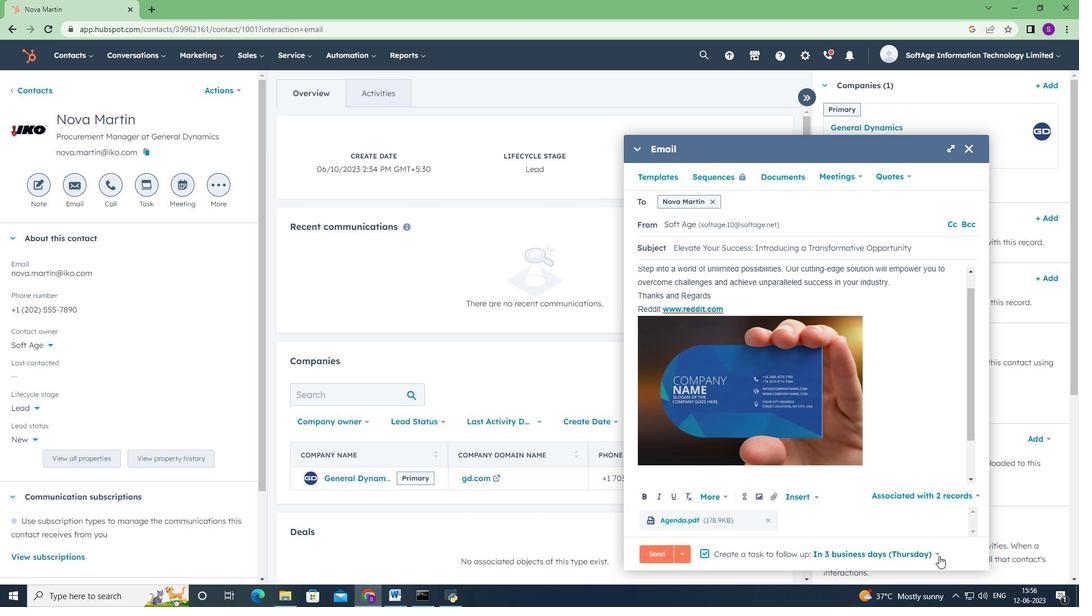 
Action: Mouse moved to (845, 461)
Screenshot: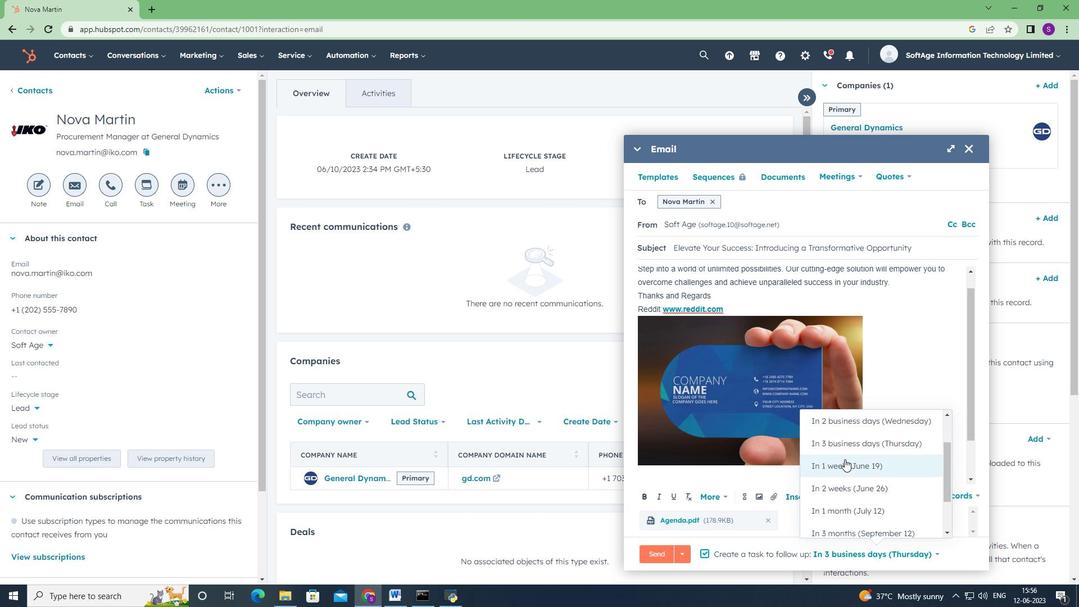 
Action: Mouse pressed left at (845, 461)
Screenshot: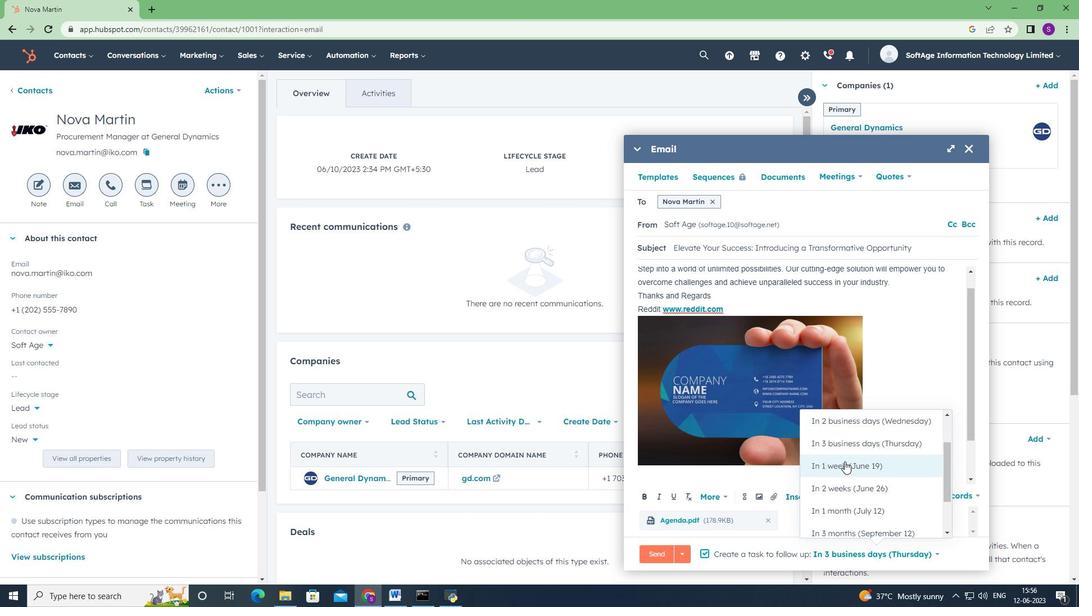 
Action: Mouse moved to (658, 553)
Screenshot: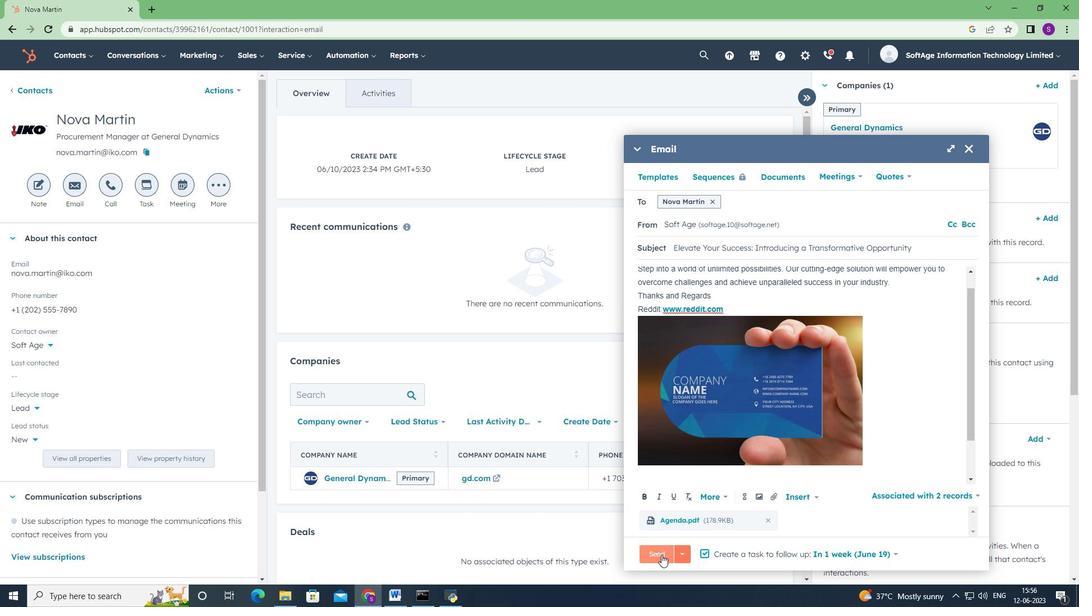 
Action: Mouse pressed left at (658, 553)
Screenshot: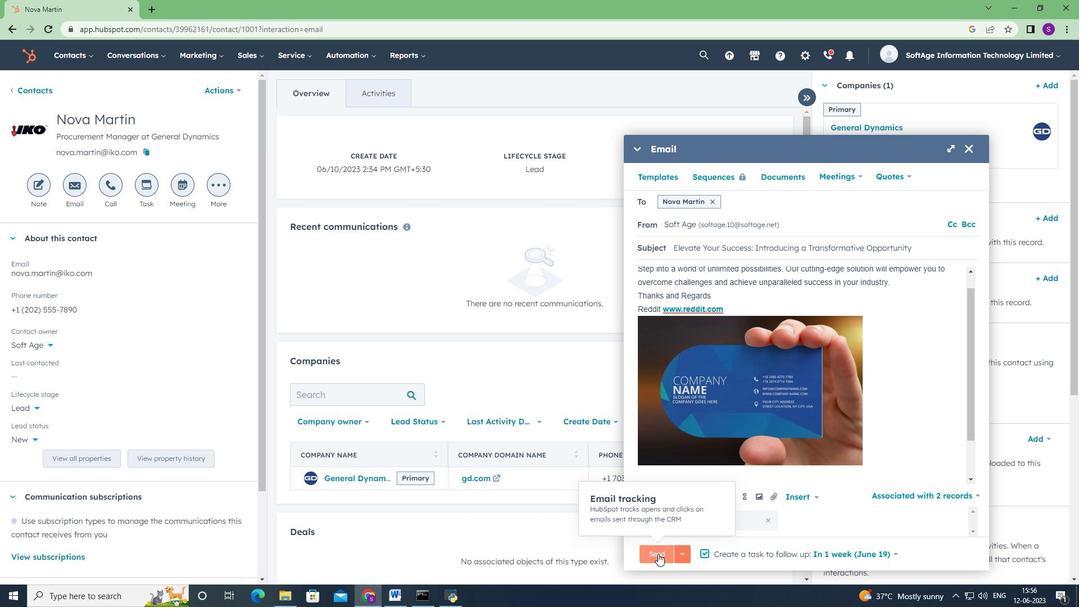
Action: Mouse moved to (217, 126)
Screenshot: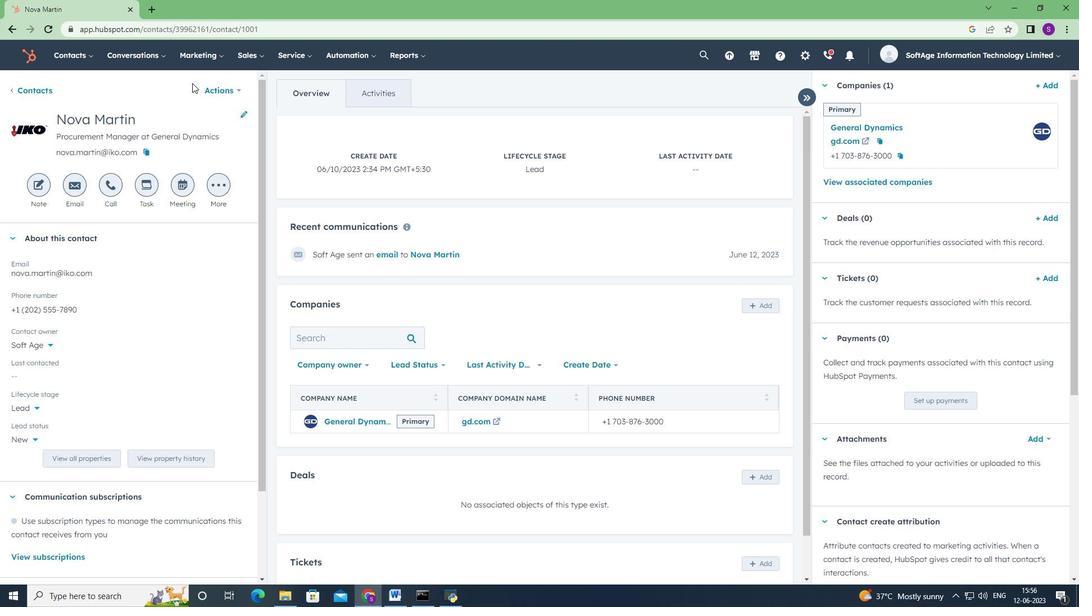 
